 Task: Create a due date automation trigger when advanced on, 2 working days before a card is due add fields with custom field "Resume" set to a date between 1 and 7 days ago at 11:00 AM.
Action: Mouse moved to (856, 252)
Screenshot: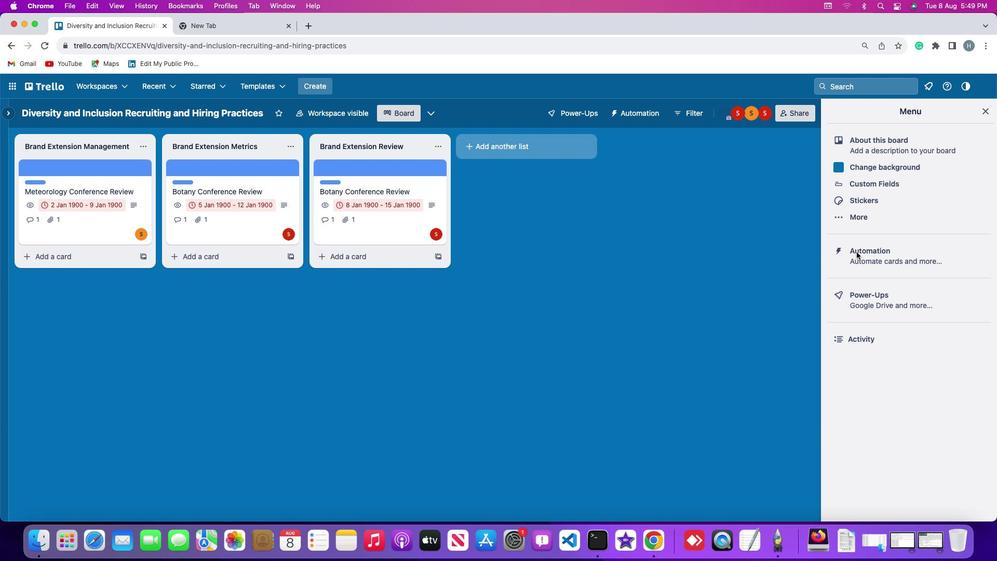 
Action: Mouse pressed left at (856, 252)
Screenshot: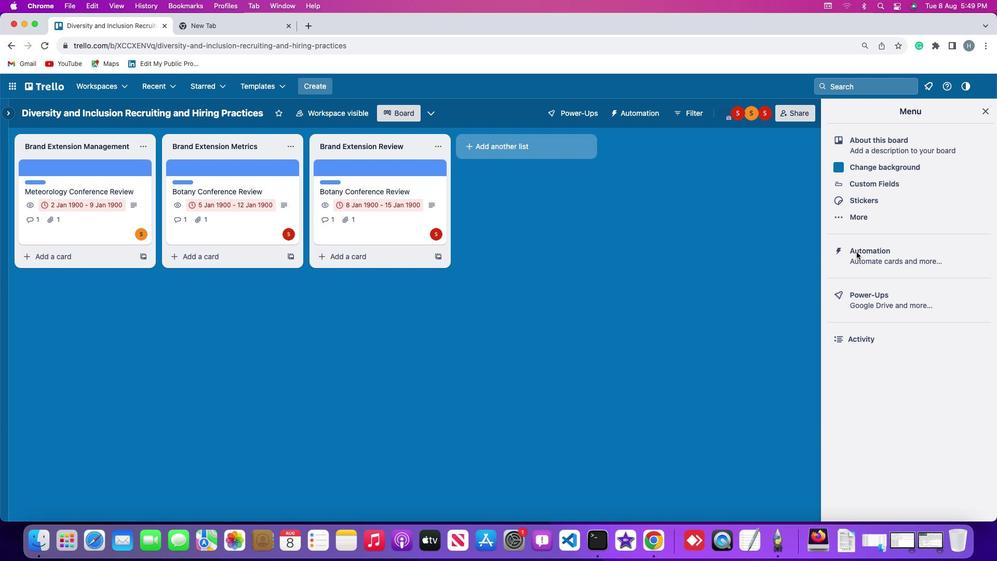 
Action: Mouse pressed left at (856, 252)
Screenshot: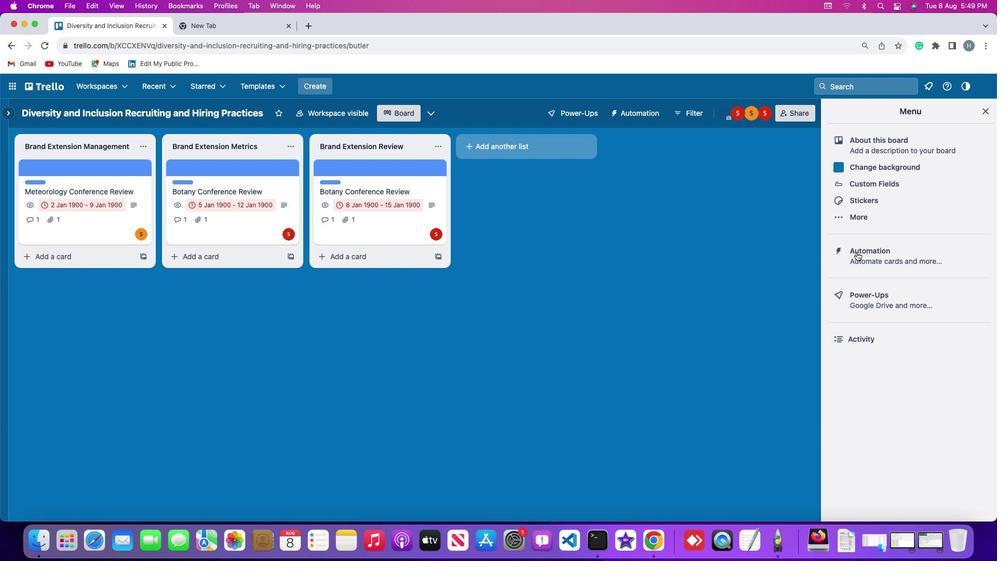 
Action: Mouse moved to (74, 243)
Screenshot: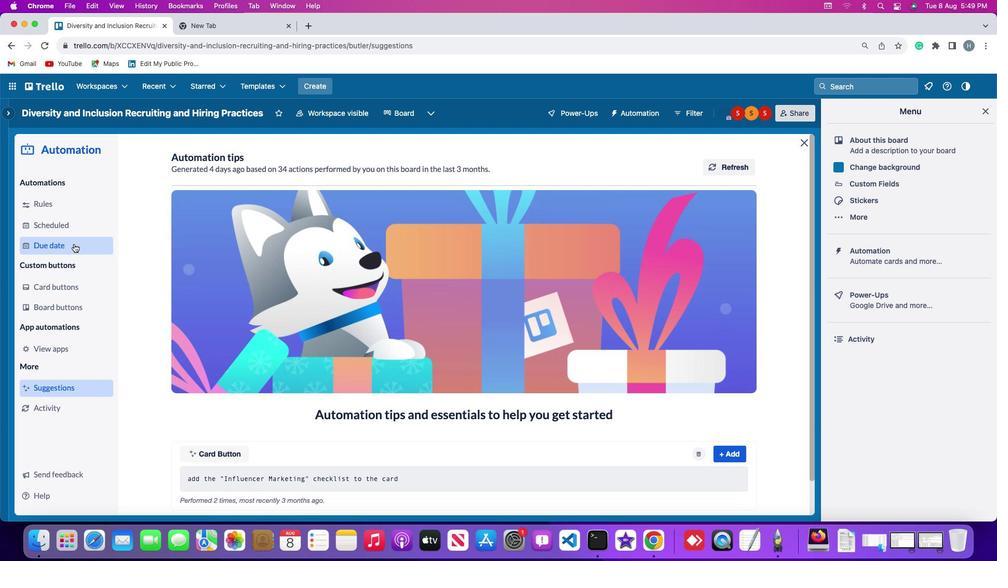 
Action: Mouse pressed left at (74, 243)
Screenshot: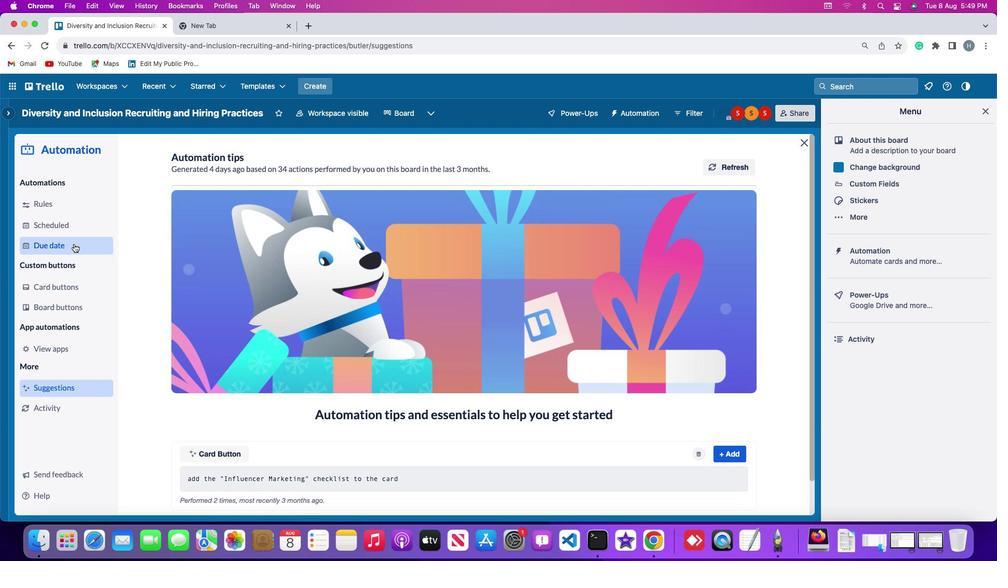 
Action: Mouse moved to (693, 160)
Screenshot: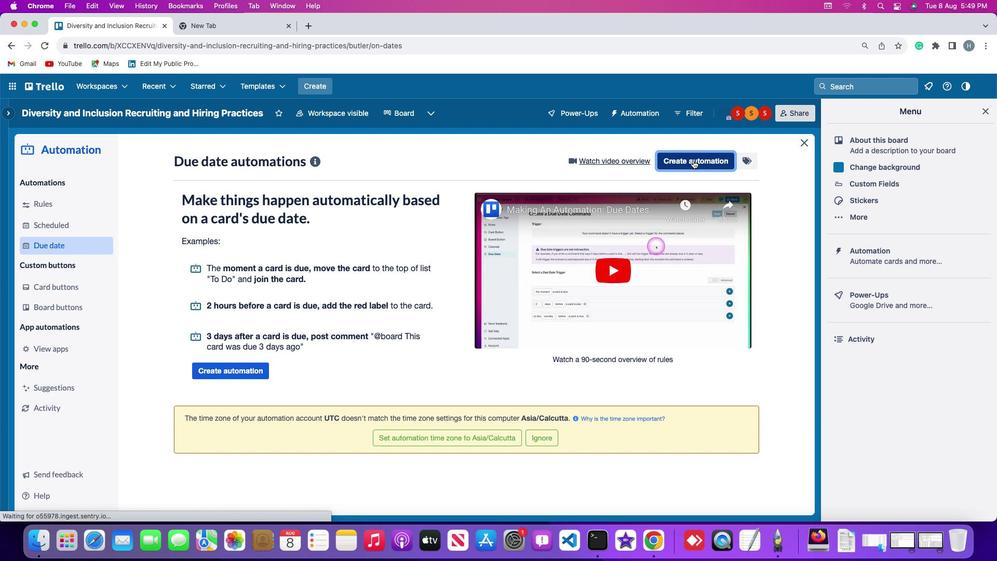 
Action: Mouse pressed left at (693, 160)
Screenshot: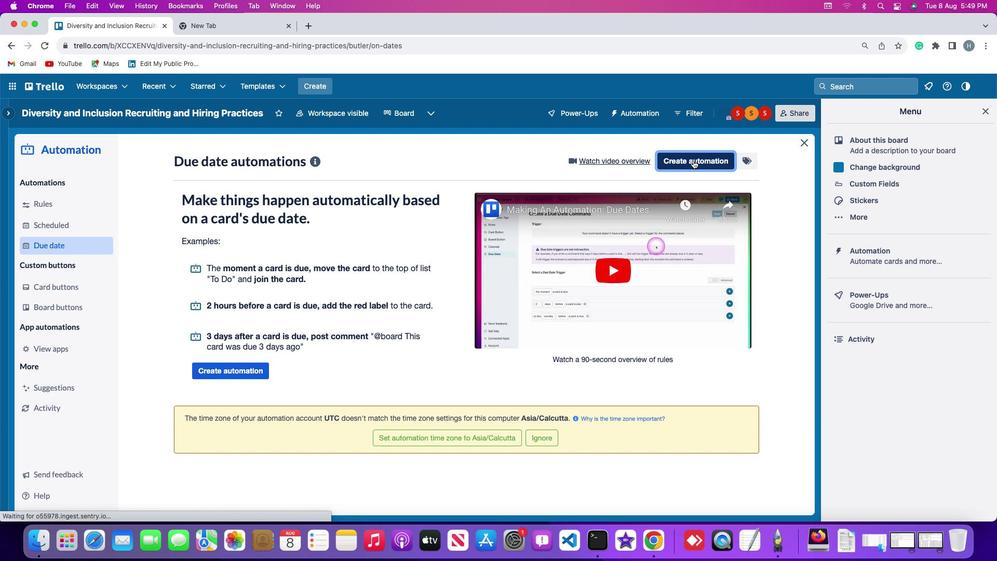 
Action: Mouse moved to (292, 257)
Screenshot: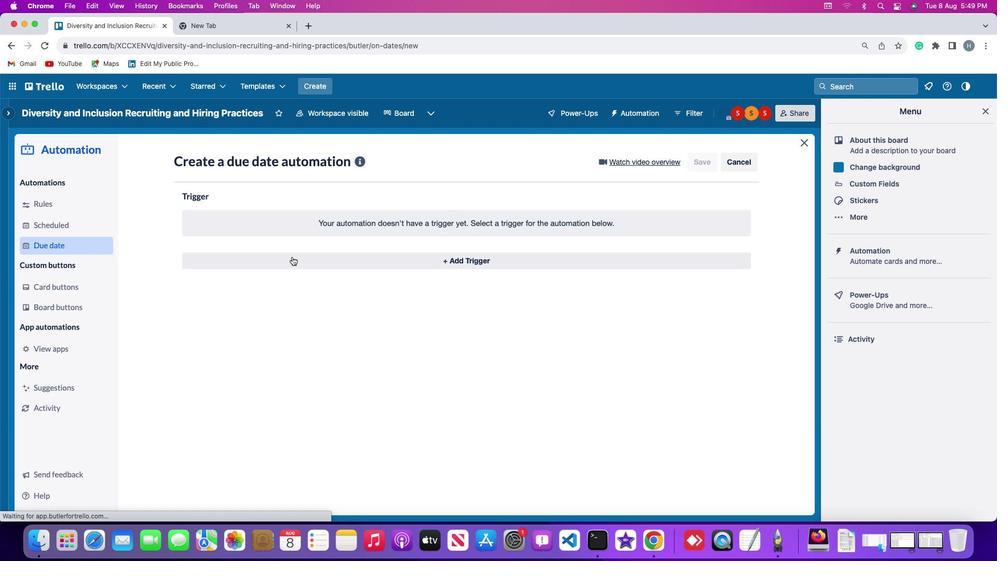 
Action: Mouse pressed left at (292, 257)
Screenshot: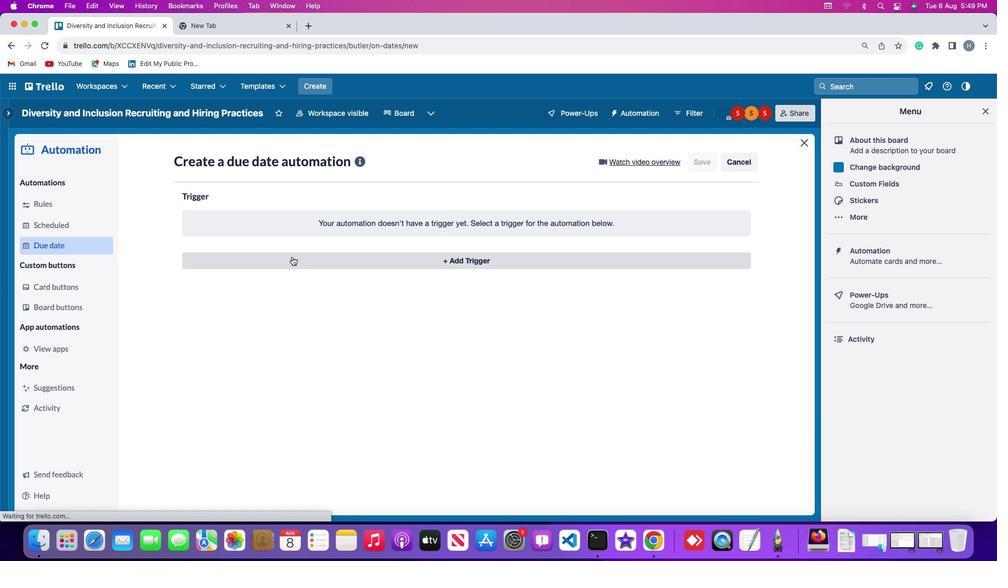 
Action: Mouse moved to (207, 419)
Screenshot: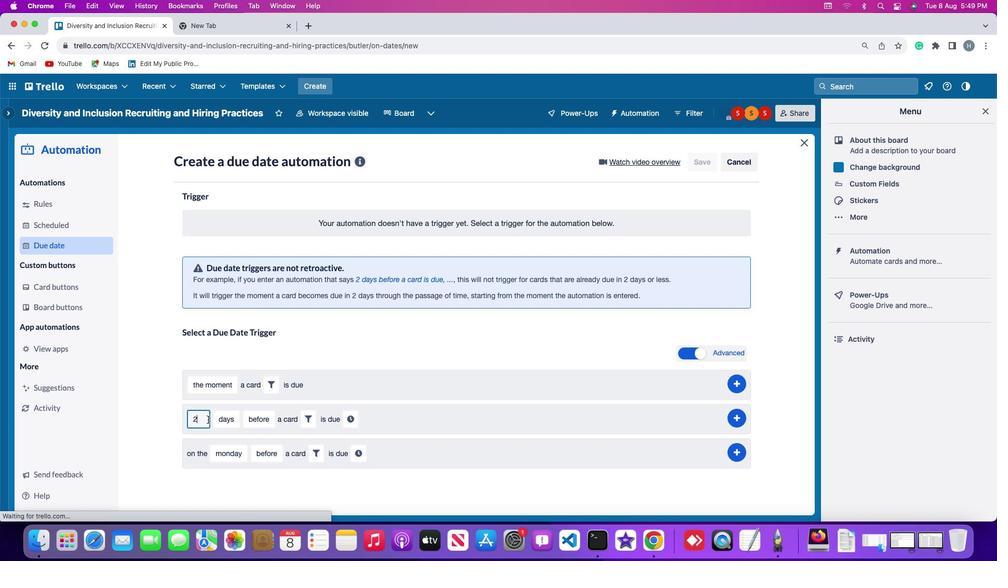 
Action: Mouse pressed left at (207, 419)
Screenshot: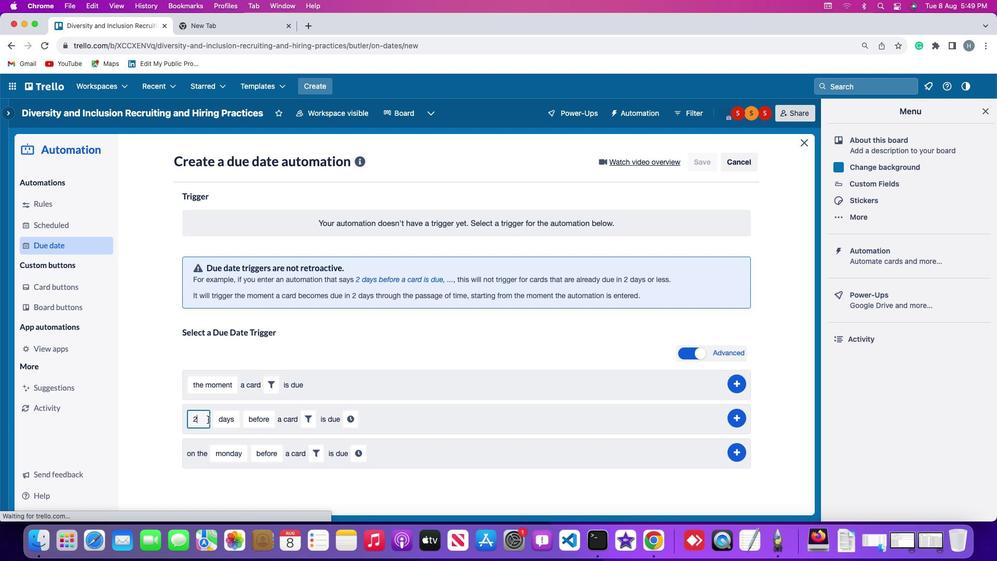 
Action: Mouse moved to (207, 420)
Screenshot: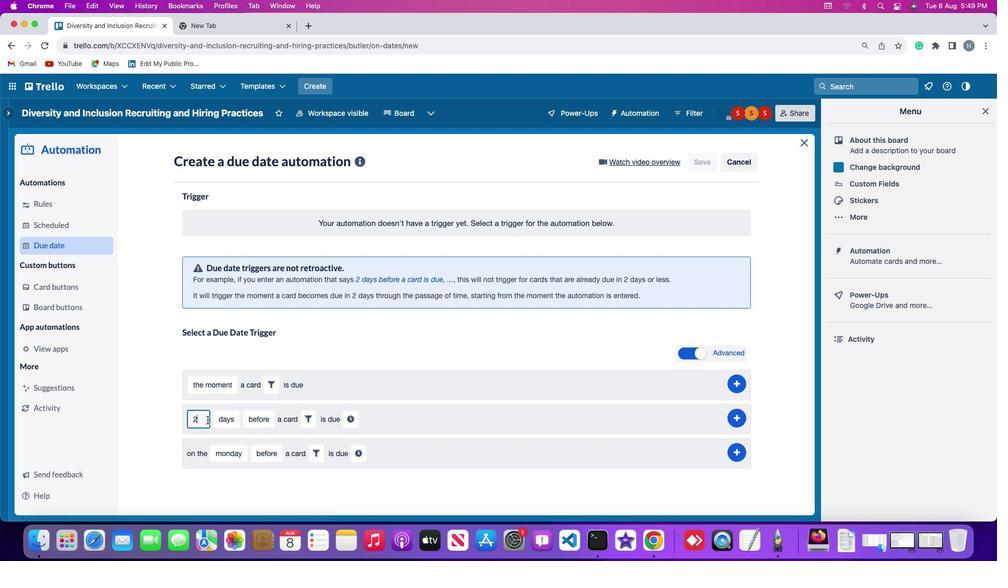 
Action: Key pressed Key.backspace'2'
Screenshot: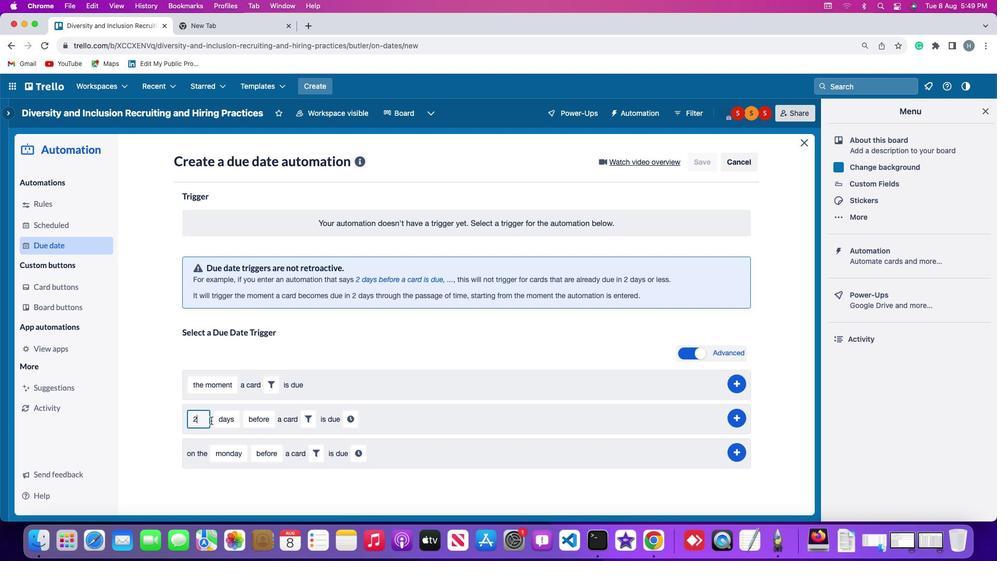 
Action: Mouse moved to (227, 420)
Screenshot: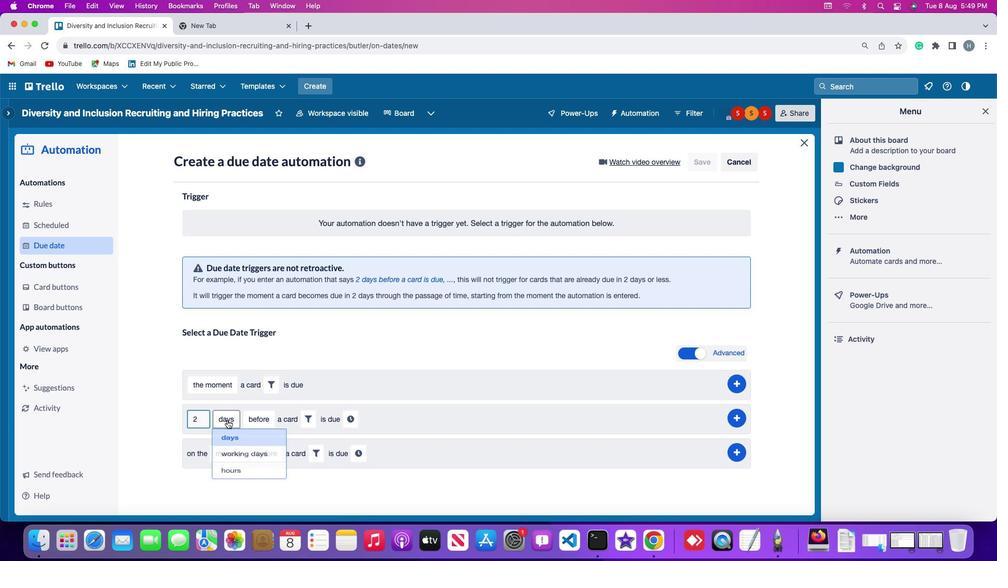 
Action: Mouse pressed left at (227, 420)
Screenshot: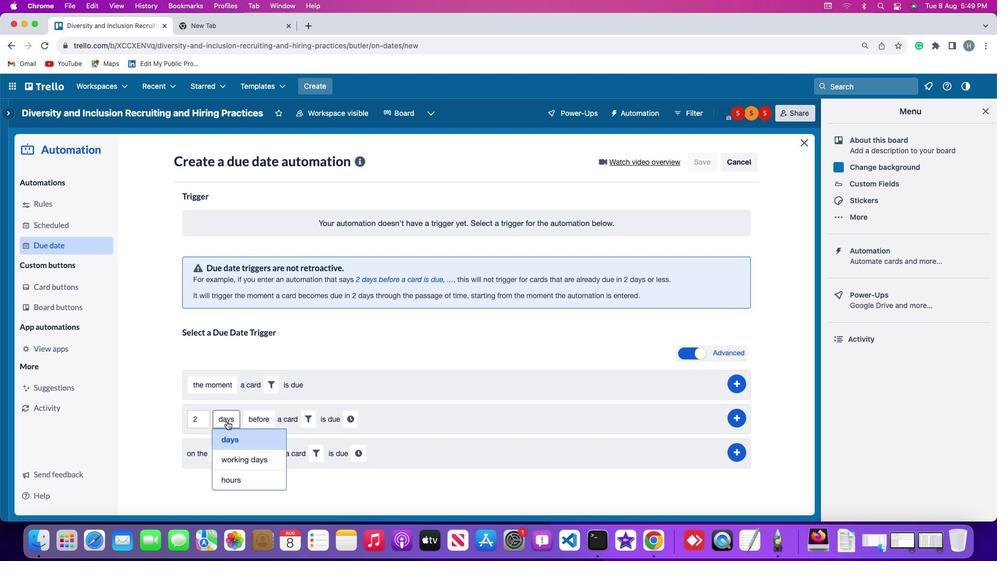 
Action: Mouse moved to (237, 455)
Screenshot: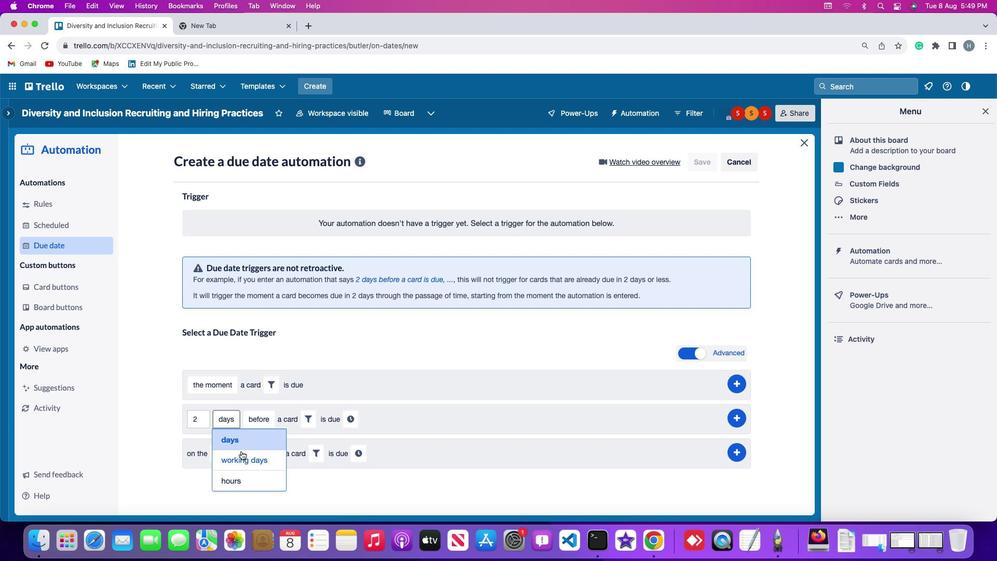 
Action: Mouse pressed left at (237, 455)
Screenshot: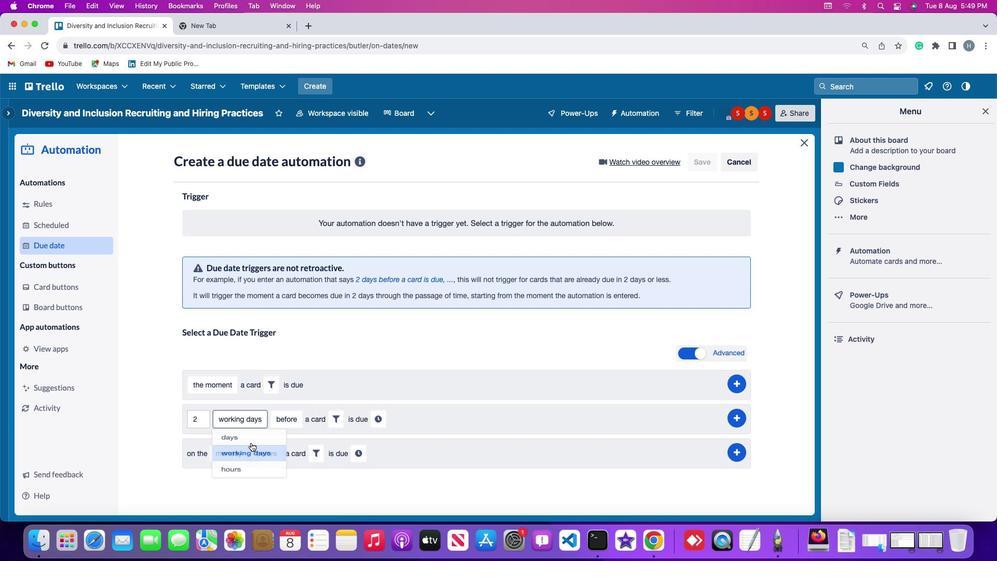 
Action: Mouse moved to (279, 417)
Screenshot: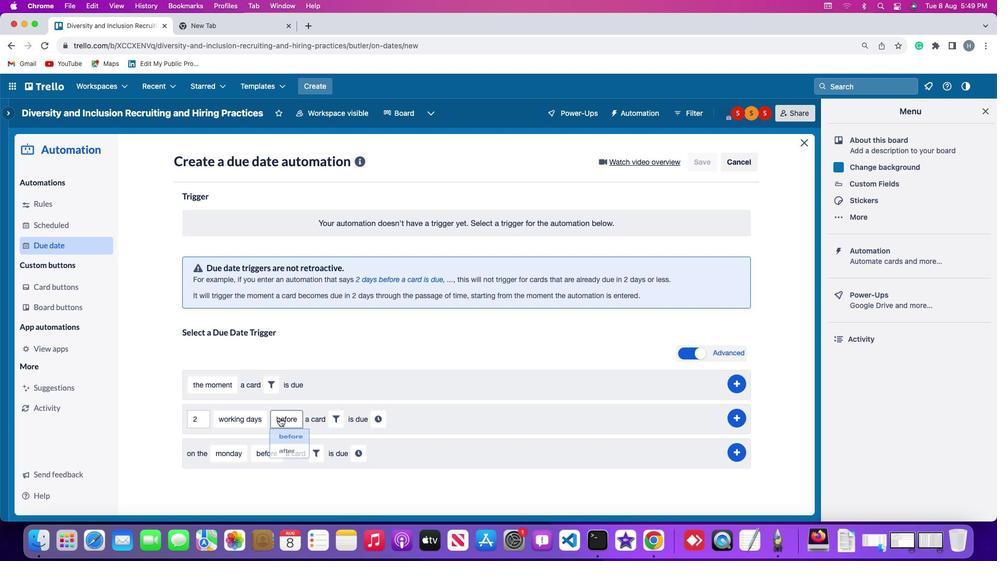 
Action: Mouse pressed left at (279, 417)
Screenshot: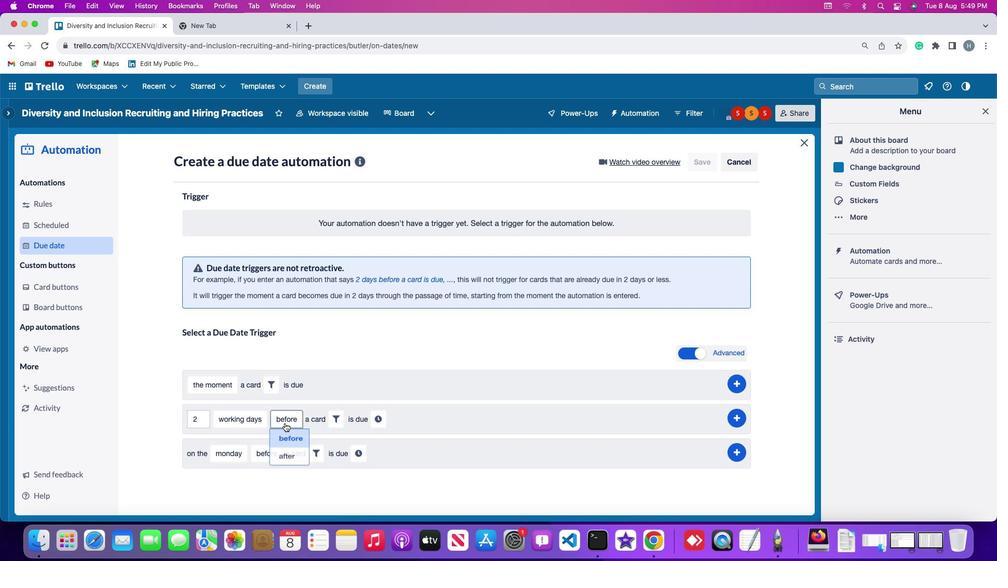 
Action: Mouse moved to (291, 431)
Screenshot: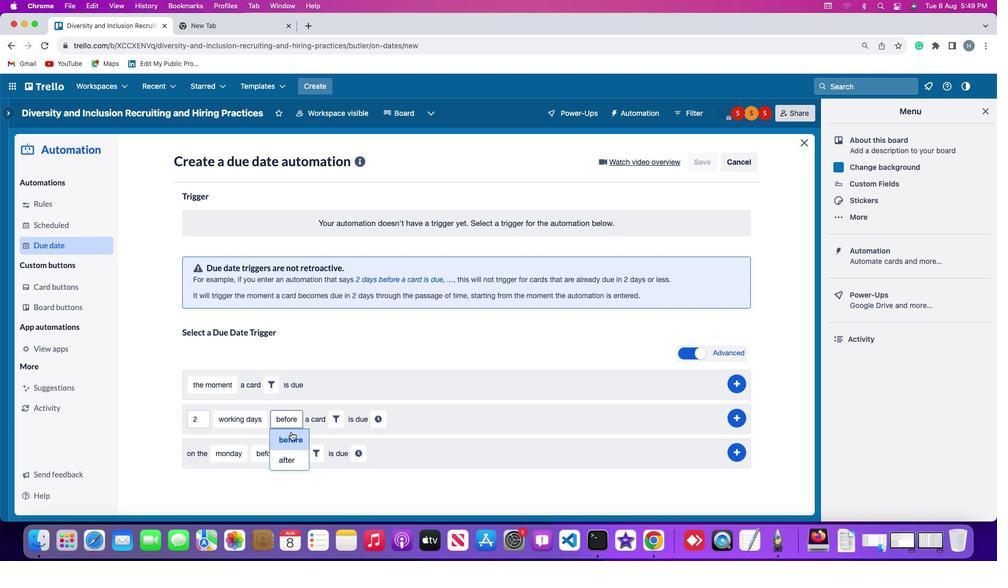 
Action: Mouse pressed left at (291, 431)
Screenshot: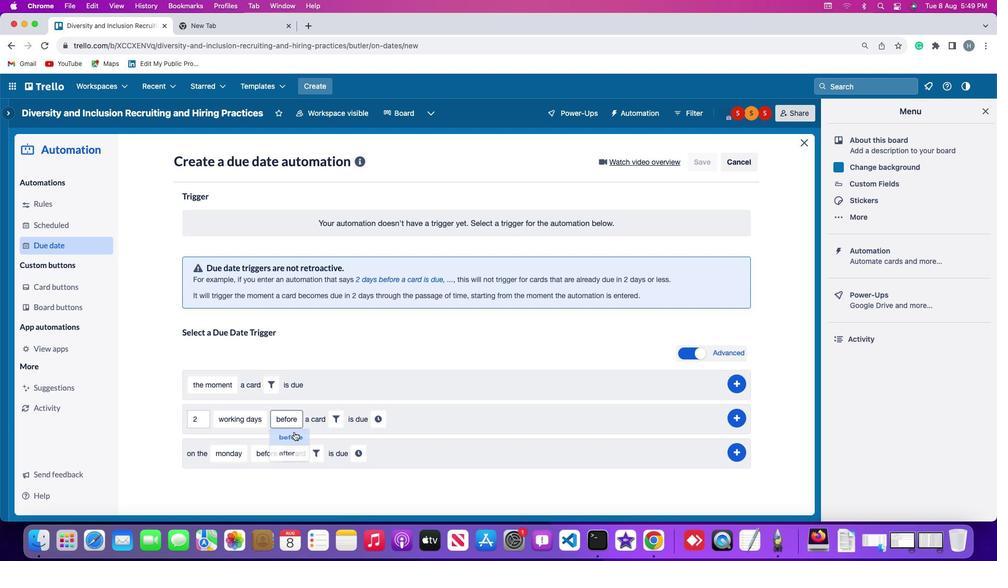 
Action: Mouse moved to (340, 419)
Screenshot: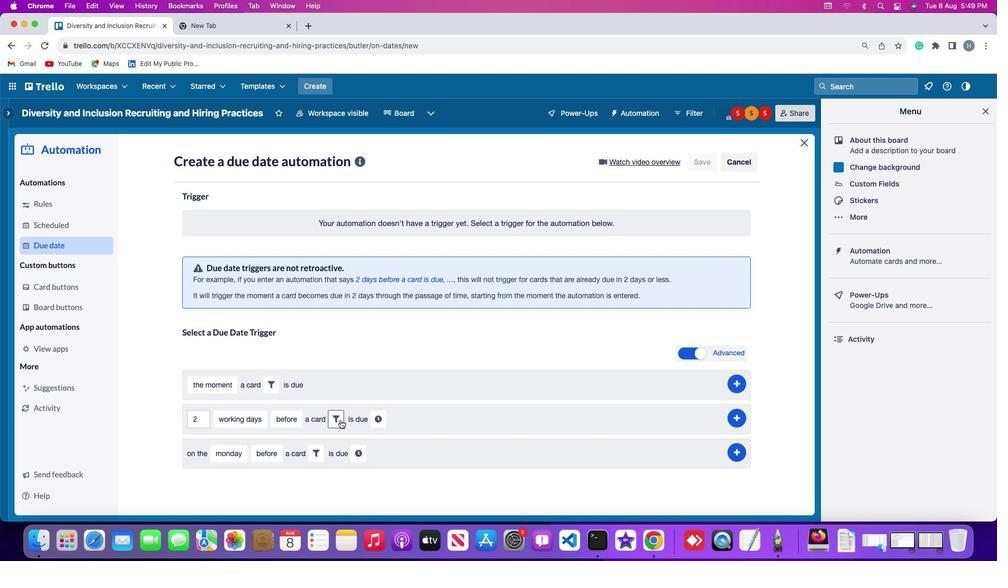
Action: Mouse pressed left at (340, 419)
Screenshot: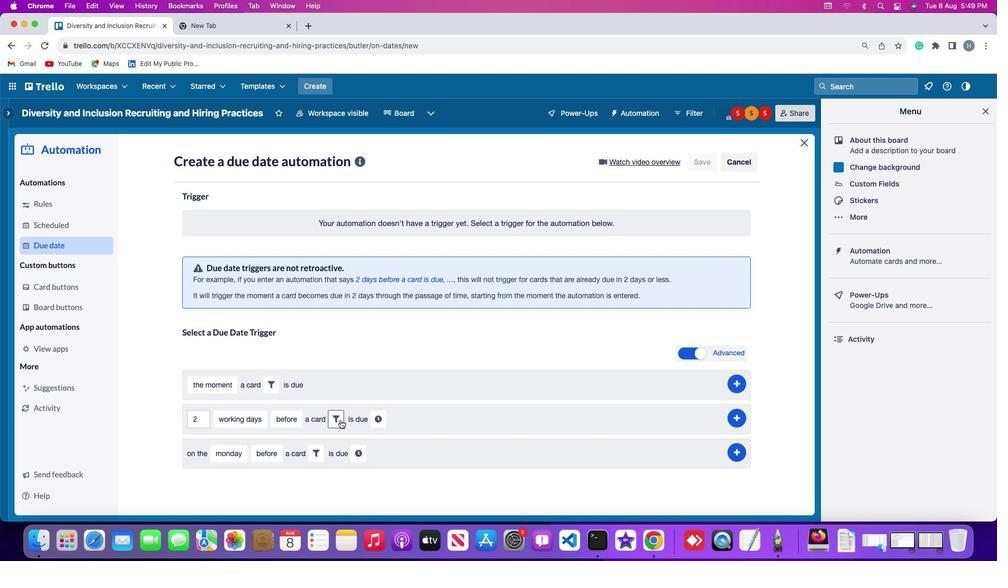 
Action: Mouse moved to (517, 451)
Screenshot: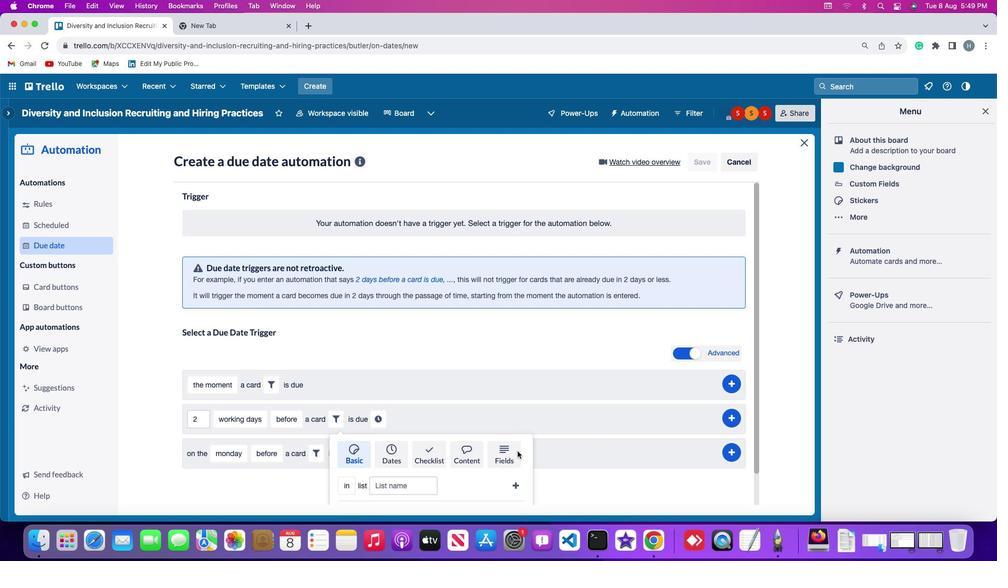 
Action: Mouse pressed left at (517, 451)
Screenshot: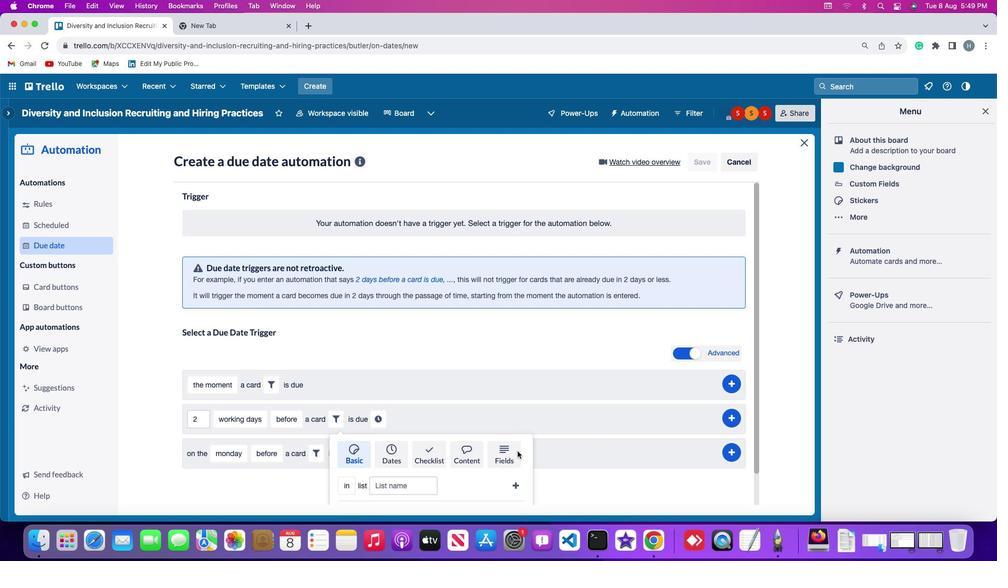
Action: Mouse moved to (292, 485)
Screenshot: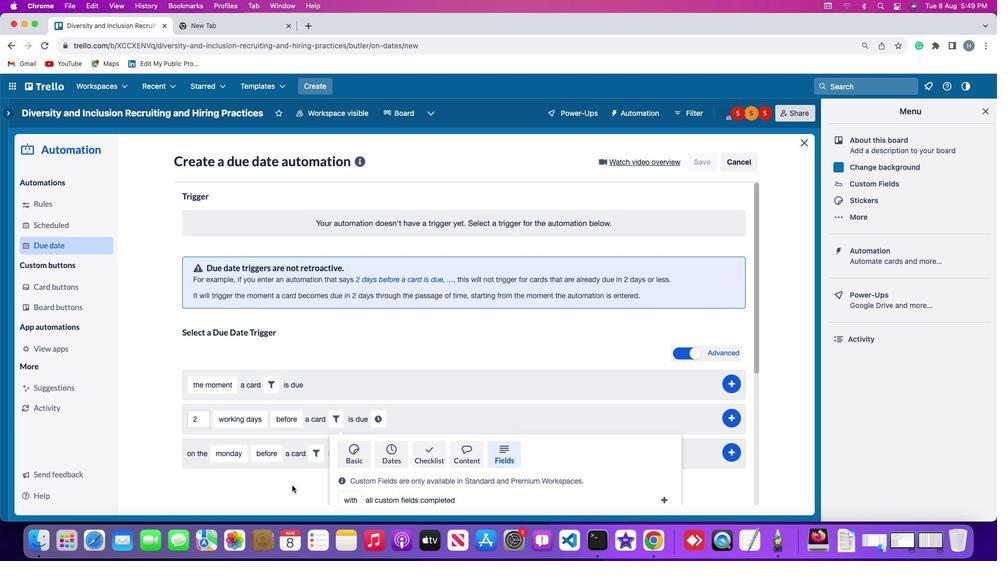 
Action: Mouse scrolled (292, 485) with delta (0, 0)
Screenshot: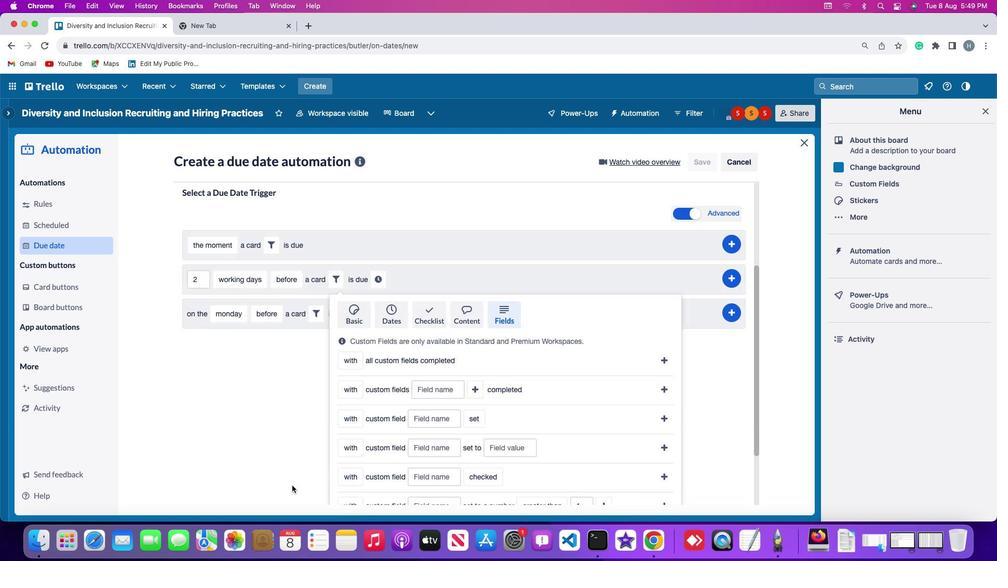 
Action: Mouse scrolled (292, 485) with delta (0, 0)
Screenshot: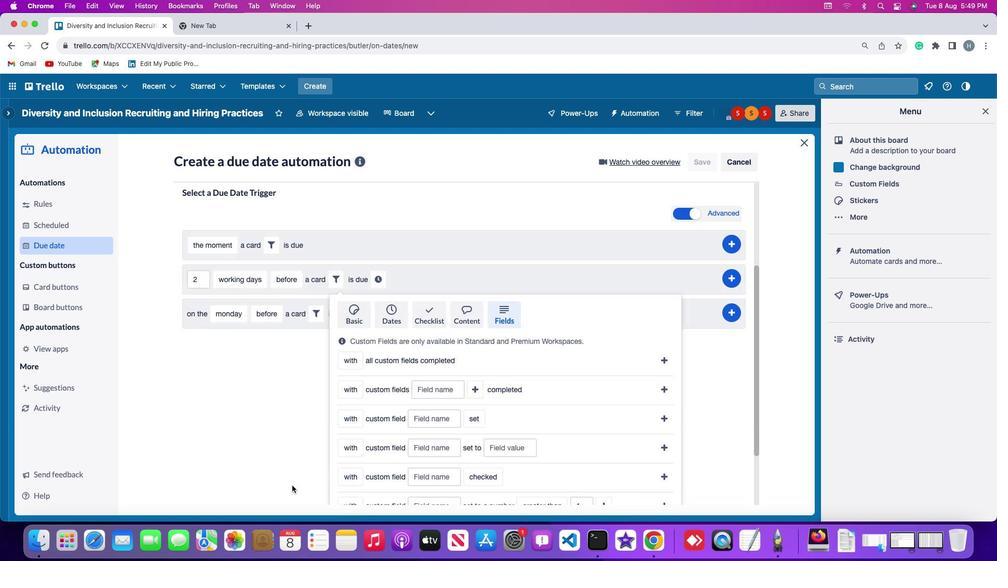 
Action: Mouse scrolled (292, 485) with delta (0, -2)
Screenshot: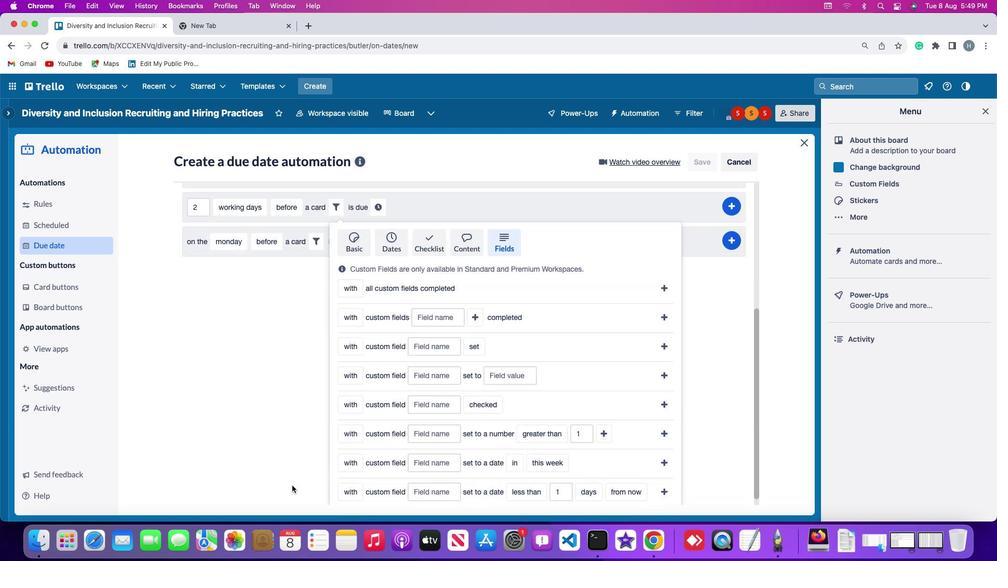 
Action: Mouse scrolled (292, 485) with delta (0, -2)
Screenshot: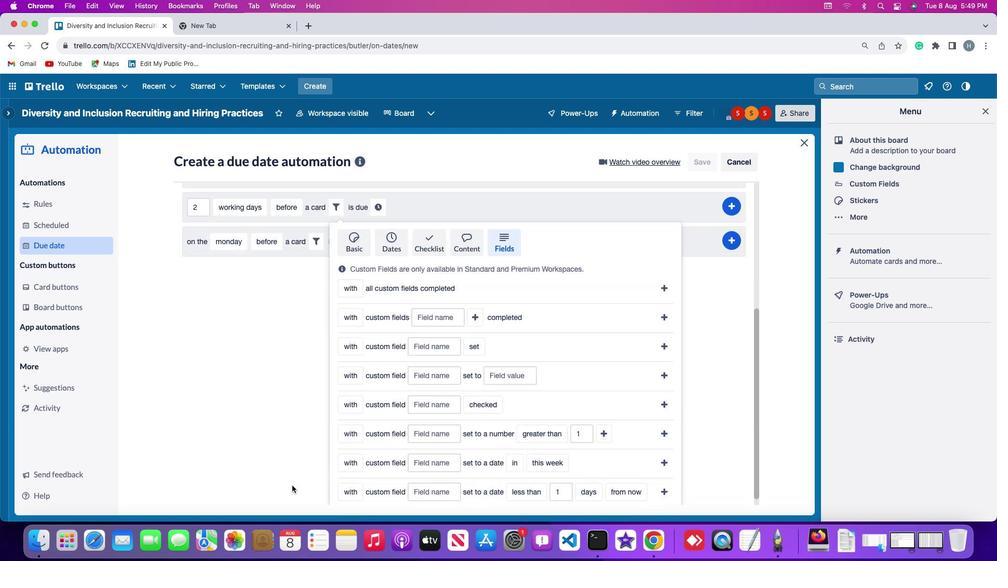 
Action: Mouse scrolled (292, 485) with delta (0, -3)
Screenshot: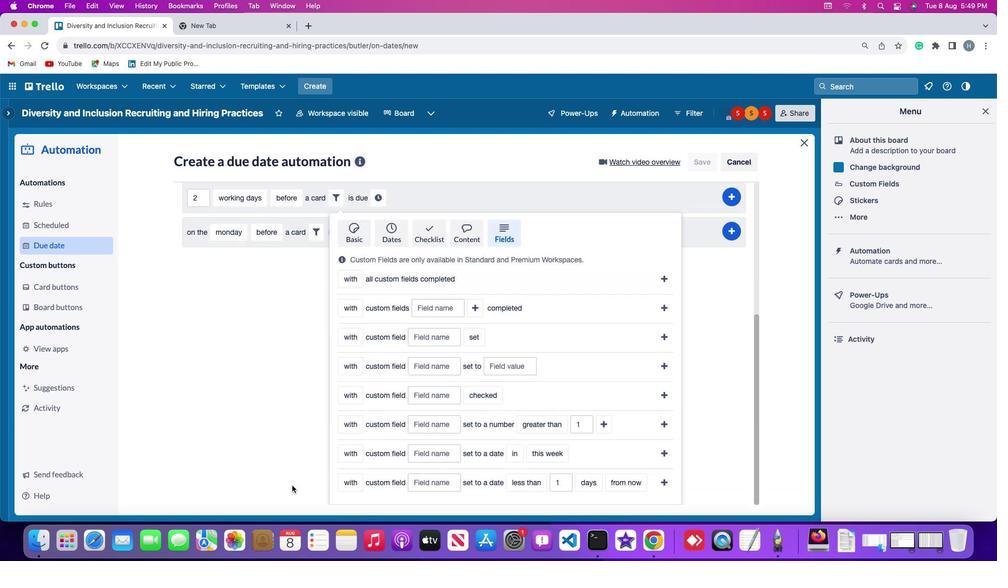 
Action: Mouse scrolled (292, 485) with delta (0, -3)
Screenshot: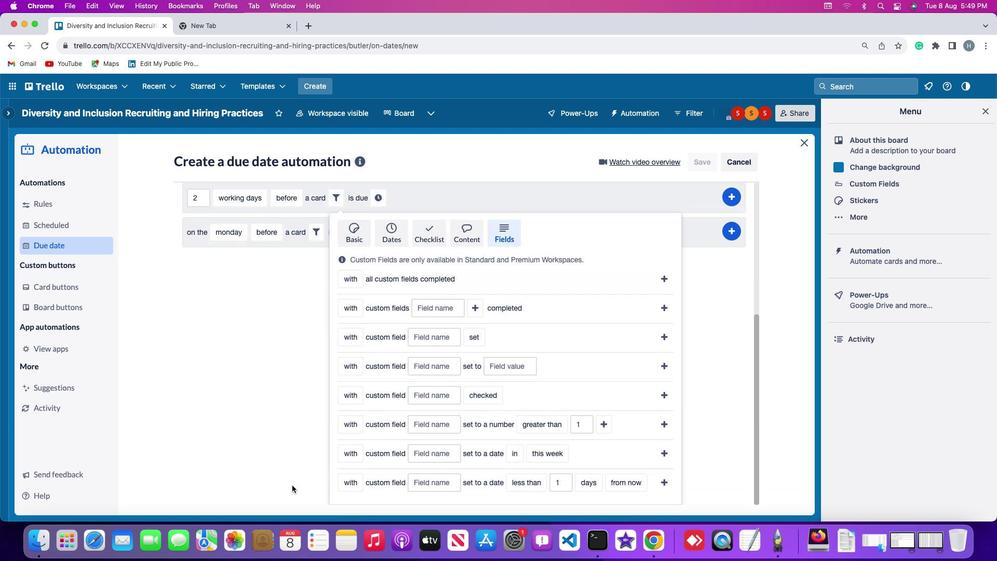 
Action: Mouse scrolled (292, 485) with delta (0, 0)
Screenshot: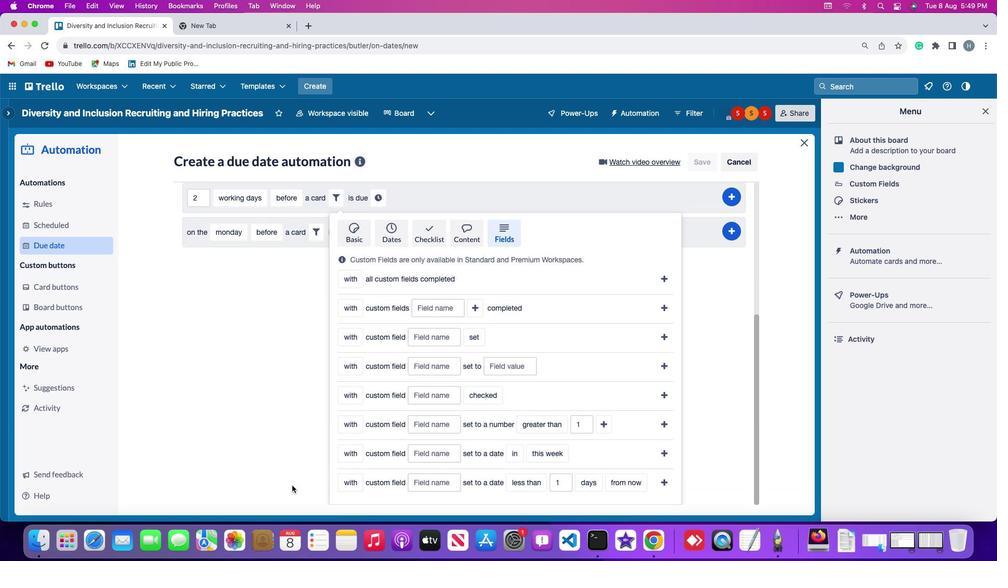 
Action: Mouse scrolled (292, 485) with delta (0, 0)
Screenshot: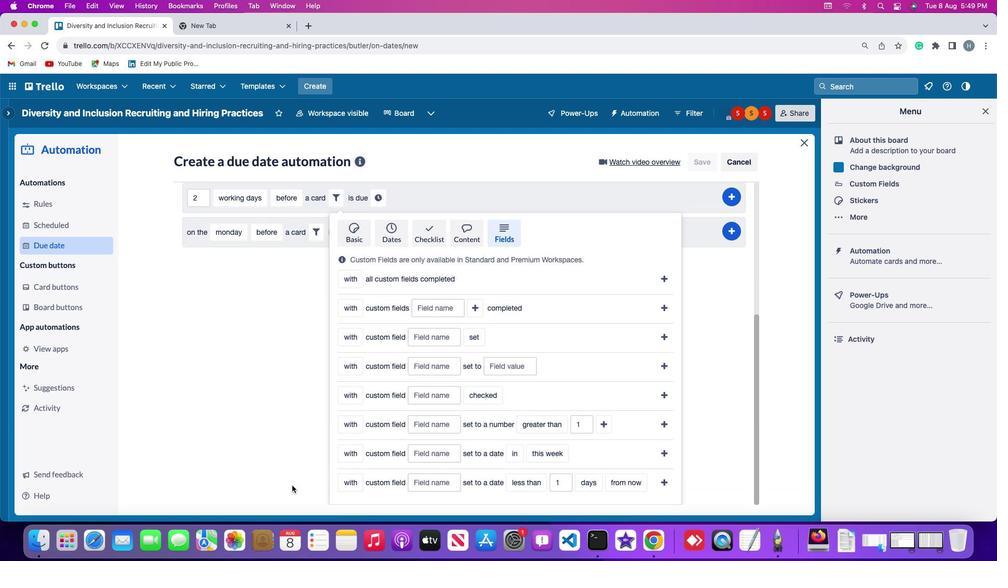 
Action: Mouse scrolled (292, 485) with delta (0, -2)
Screenshot: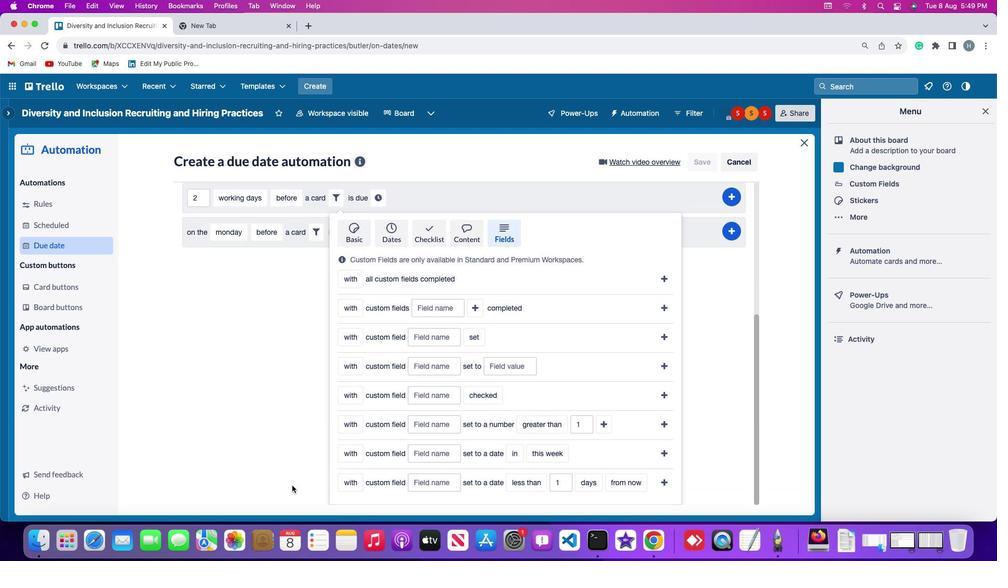 
Action: Mouse scrolled (292, 485) with delta (0, -2)
Screenshot: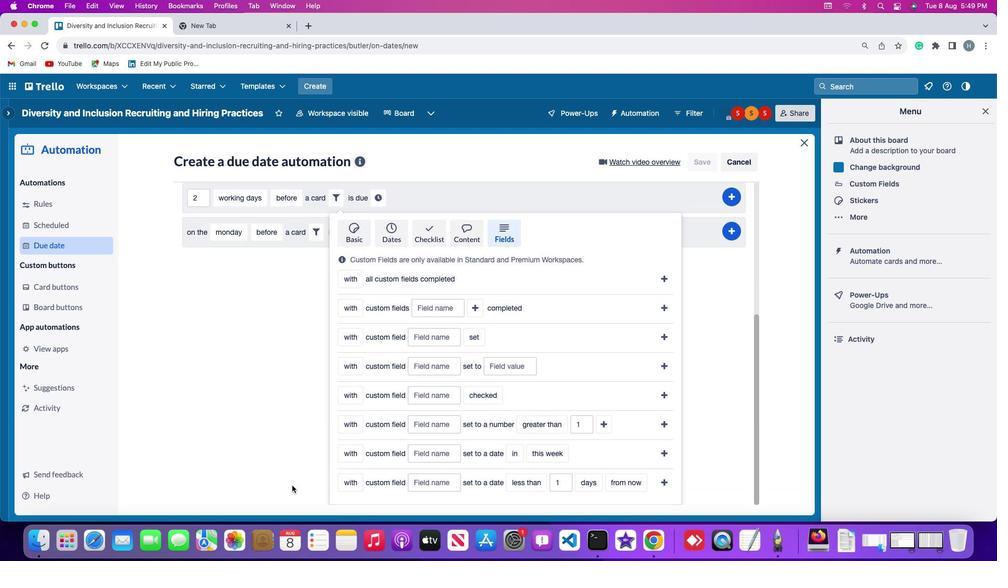 
Action: Mouse moved to (338, 481)
Screenshot: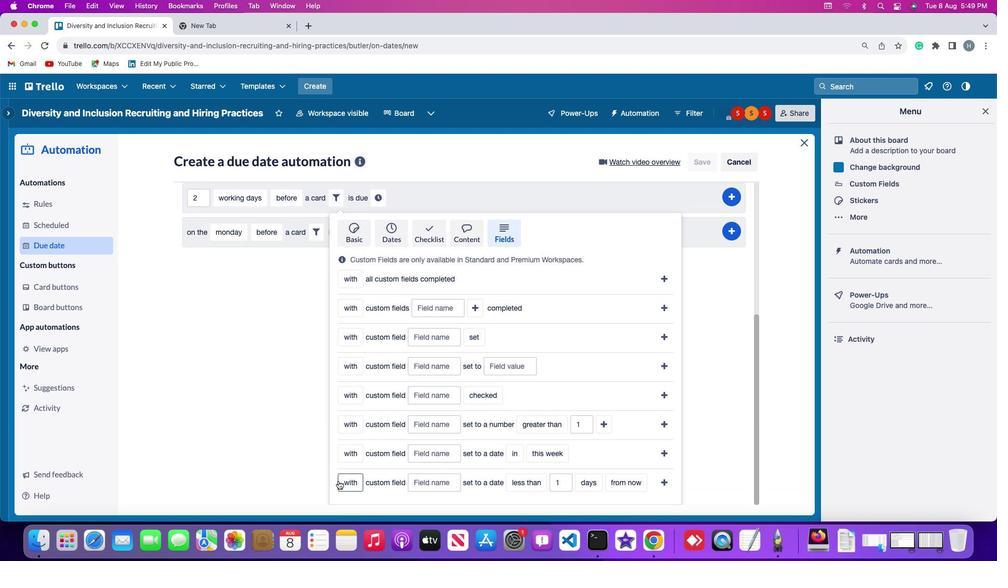 
Action: Mouse pressed left at (338, 481)
Screenshot: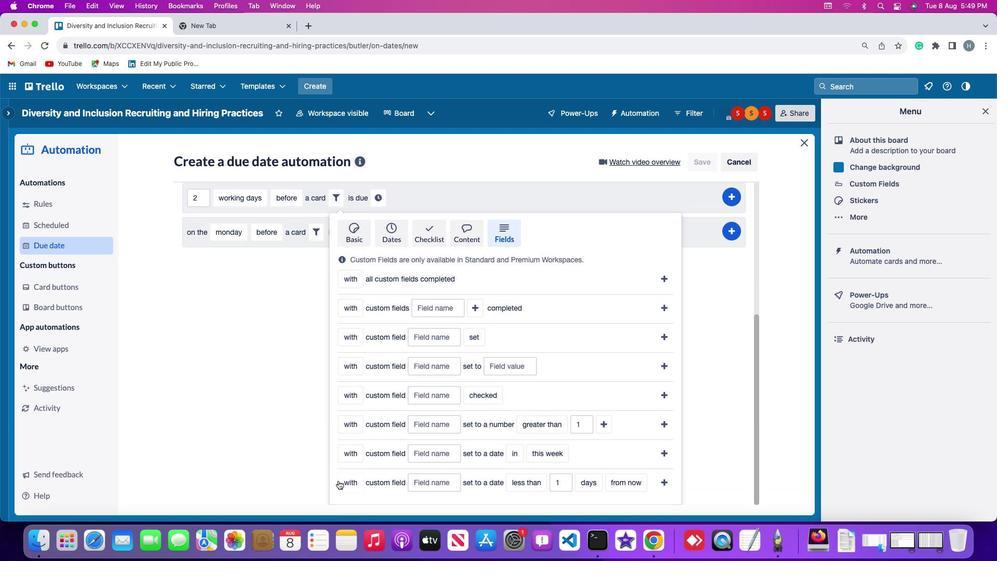 
Action: Mouse moved to (350, 442)
Screenshot: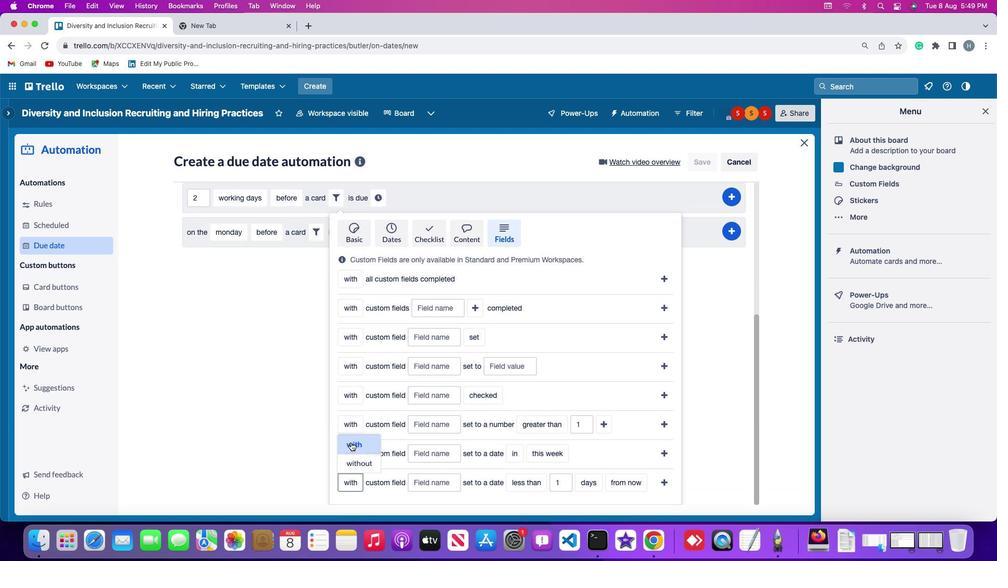 
Action: Mouse pressed left at (350, 442)
Screenshot: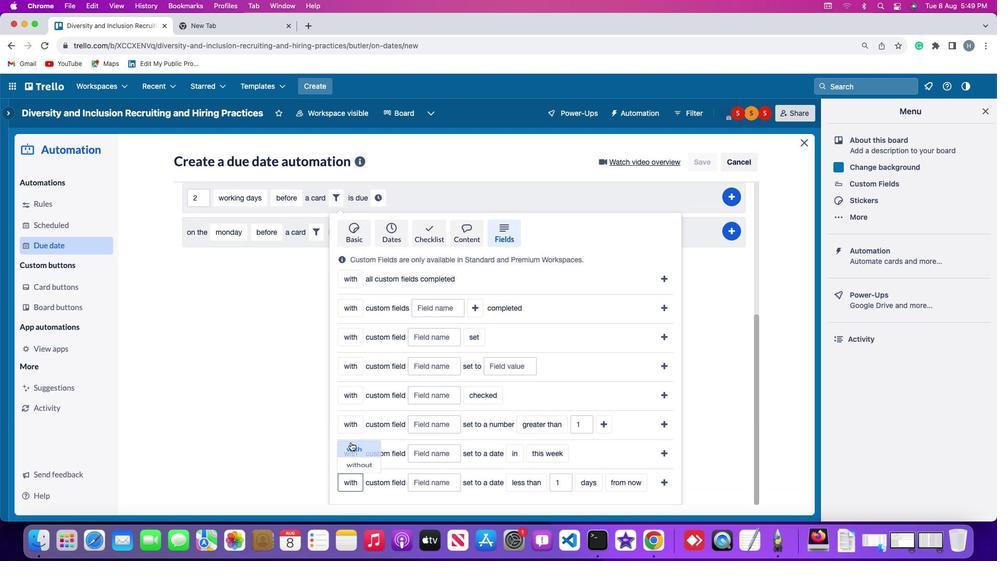
Action: Mouse moved to (436, 482)
Screenshot: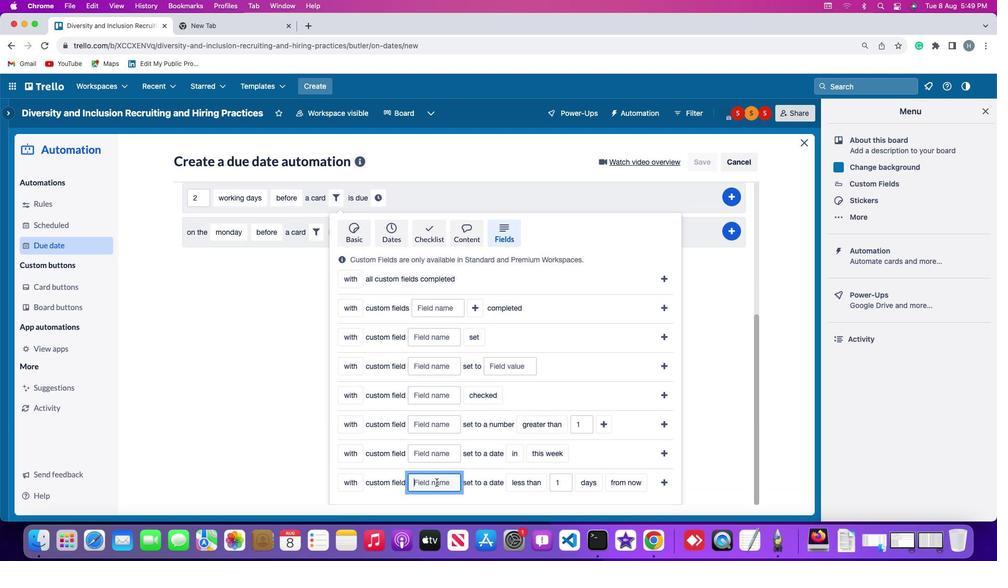 
Action: Mouse pressed left at (436, 482)
Screenshot: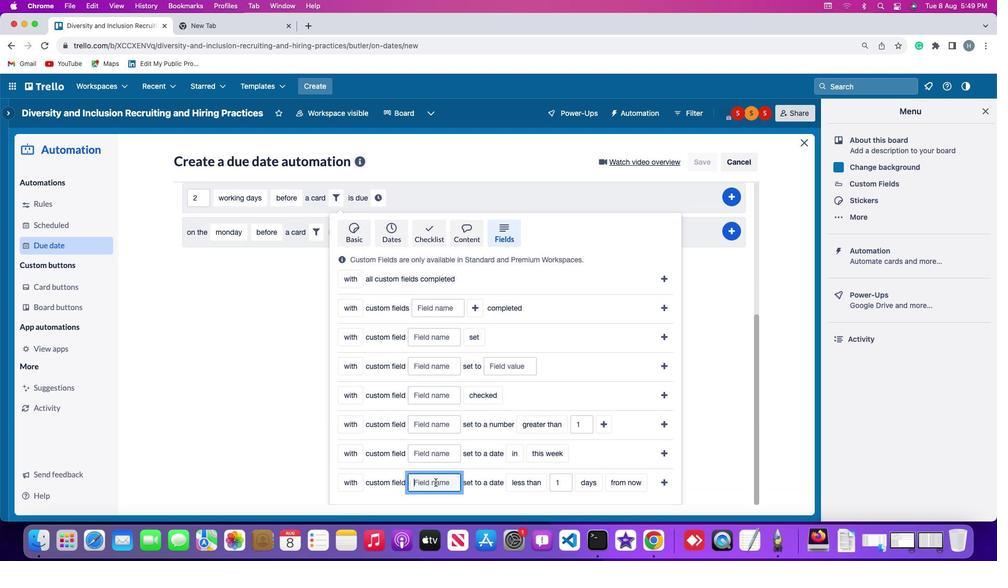 
Action: Mouse moved to (434, 481)
Screenshot: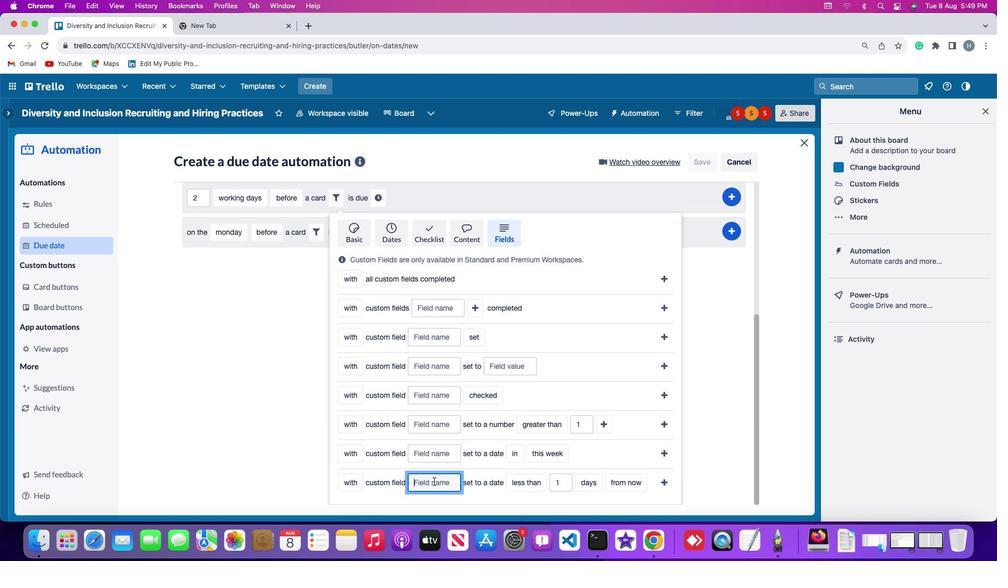 
Action: Key pressed Key.shift'R''e''s''u''m''e'
Screenshot: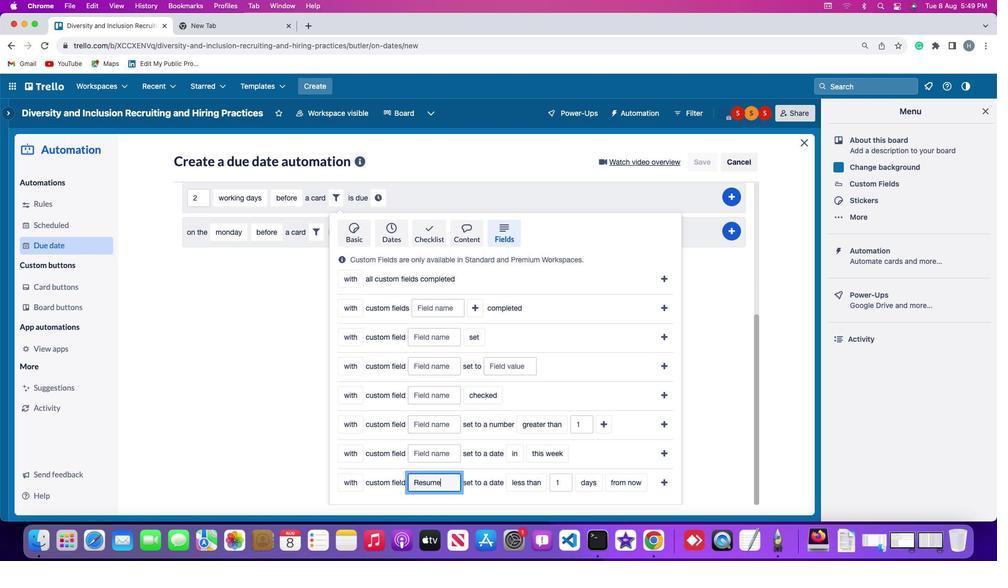 
Action: Mouse moved to (521, 485)
Screenshot: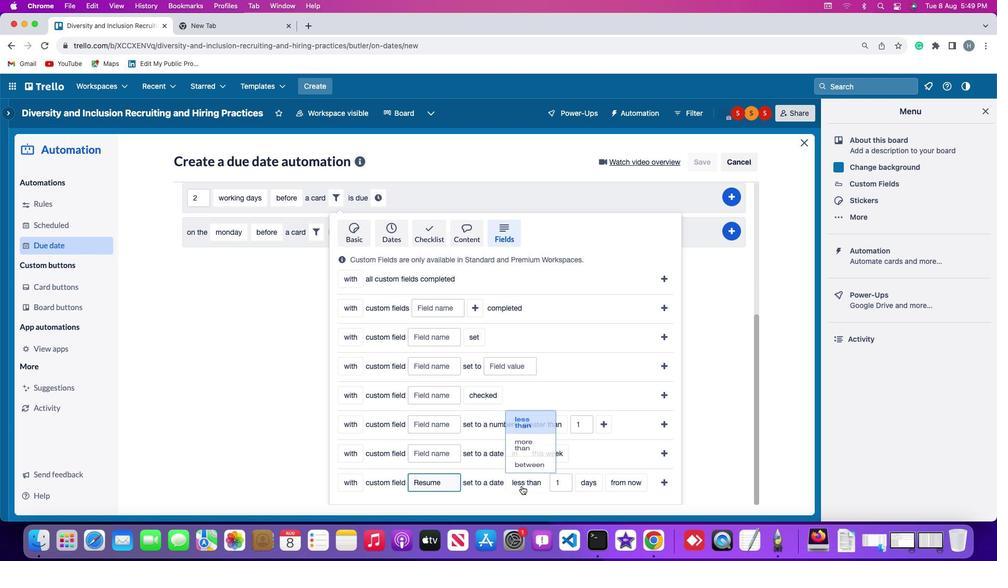 
Action: Mouse pressed left at (521, 485)
Screenshot: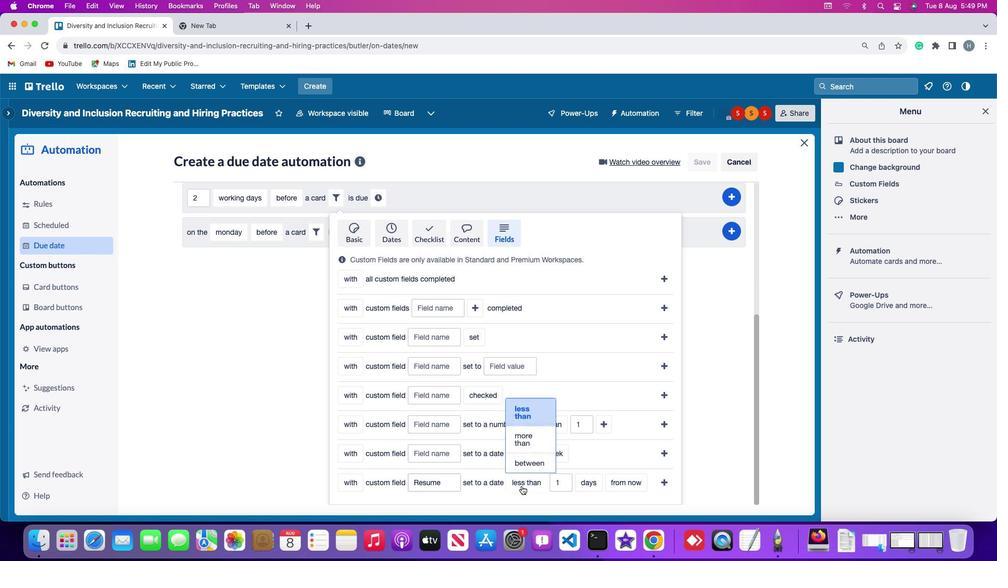 
Action: Mouse moved to (526, 466)
Screenshot: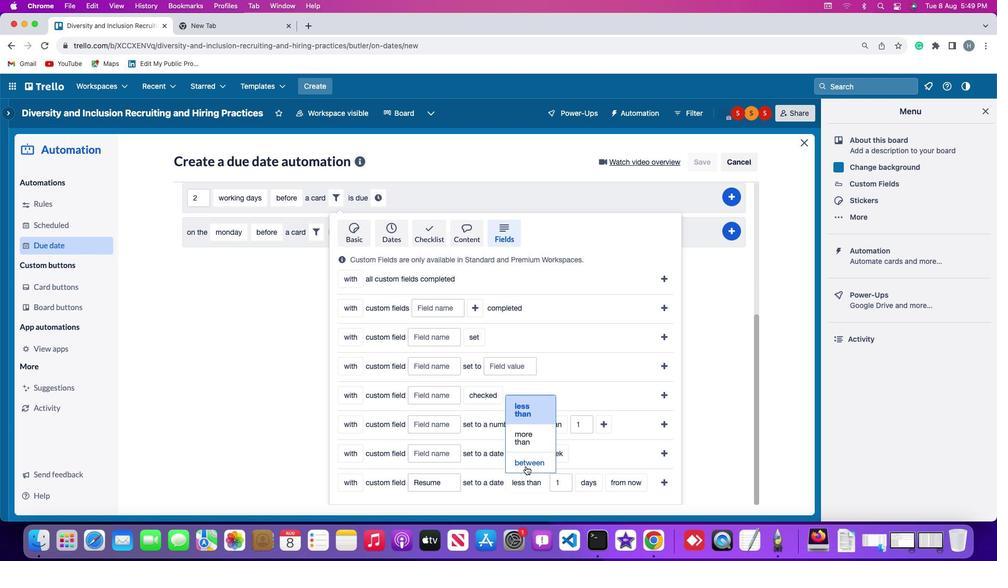 
Action: Mouse pressed left at (526, 466)
Screenshot: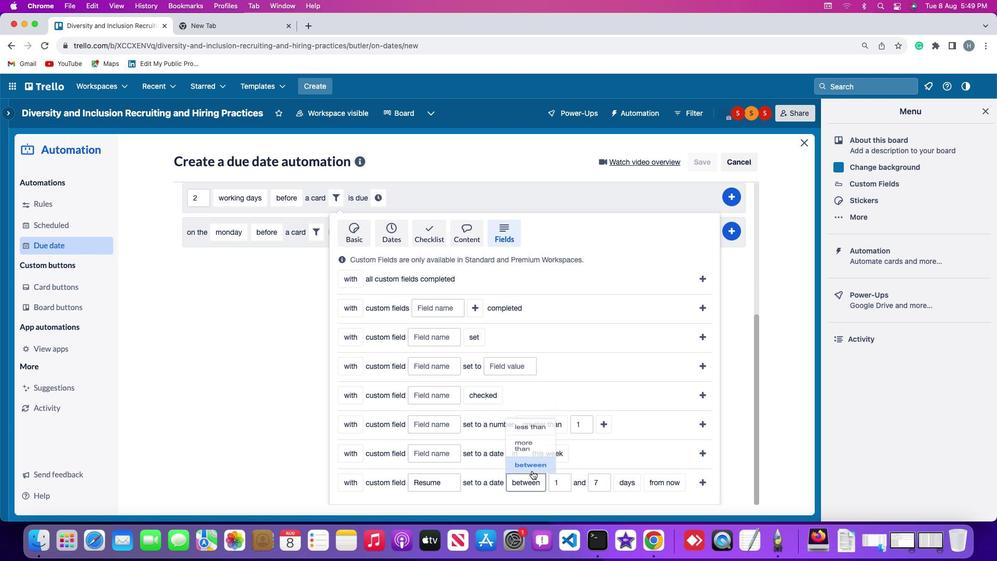 
Action: Mouse moved to (557, 482)
Screenshot: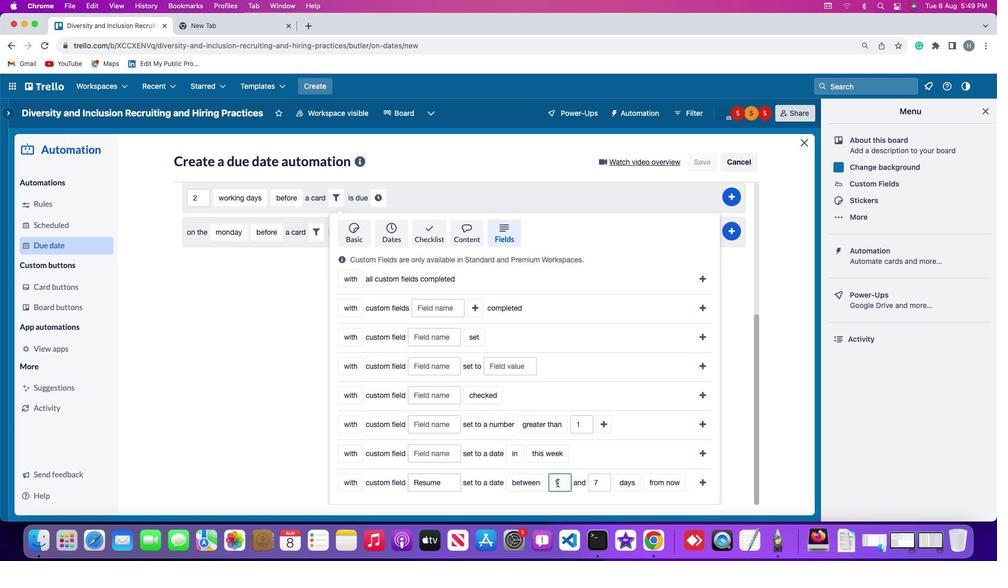 
Action: Mouse pressed left at (557, 482)
Screenshot: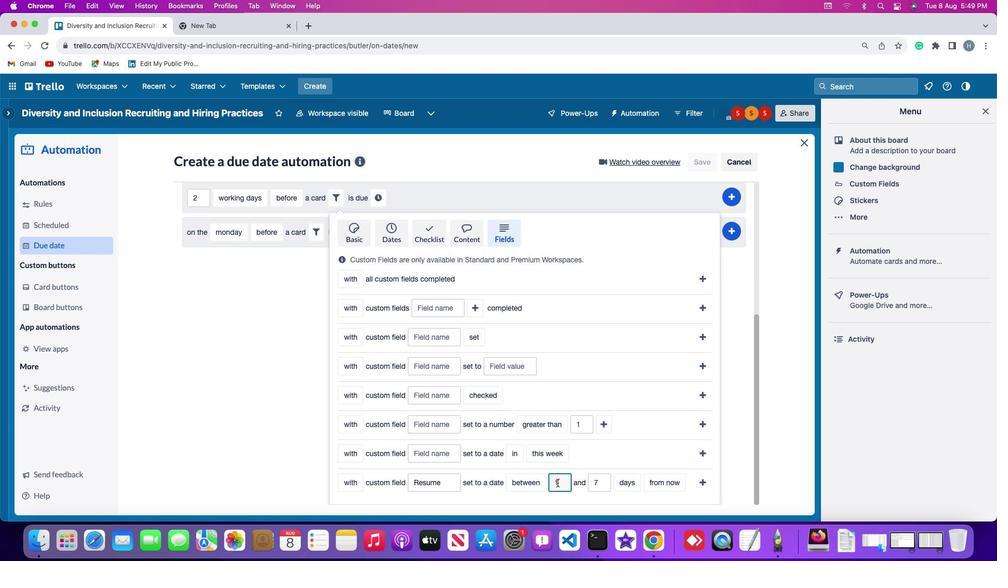 
Action: Mouse moved to (558, 482)
Screenshot: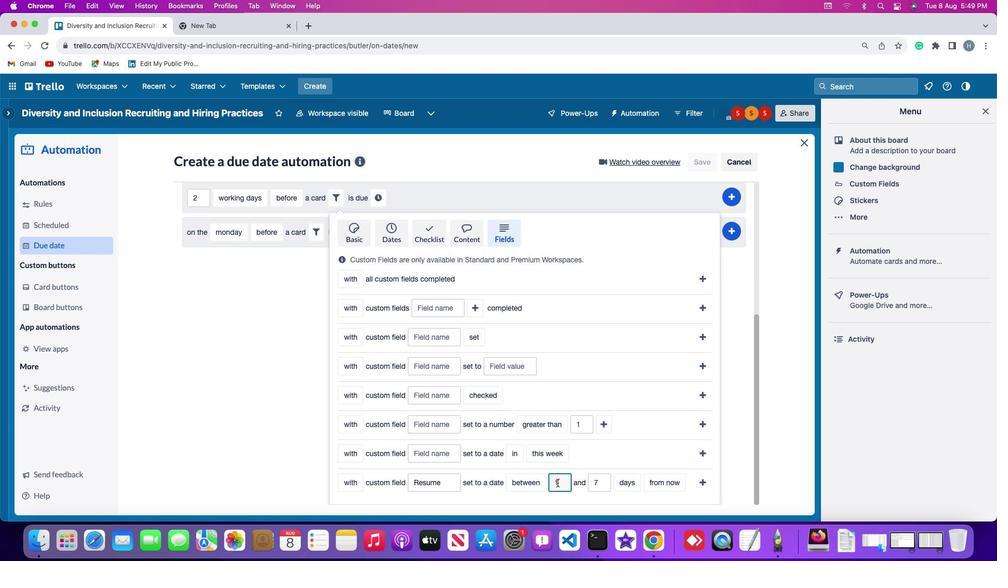 
Action: Key pressed Key.backspace'1'
Screenshot: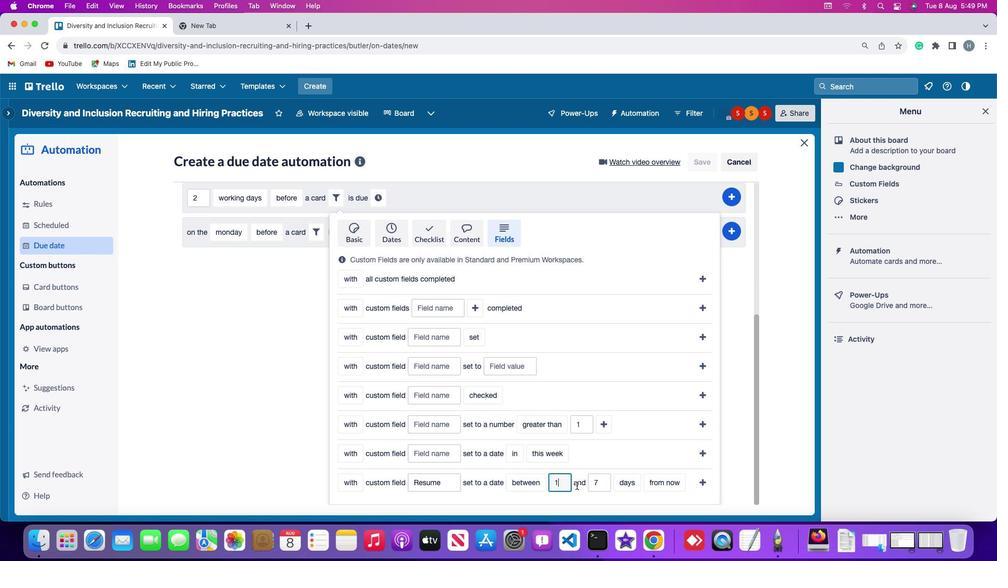 
Action: Mouse moved to (610, 486)
Screenshot: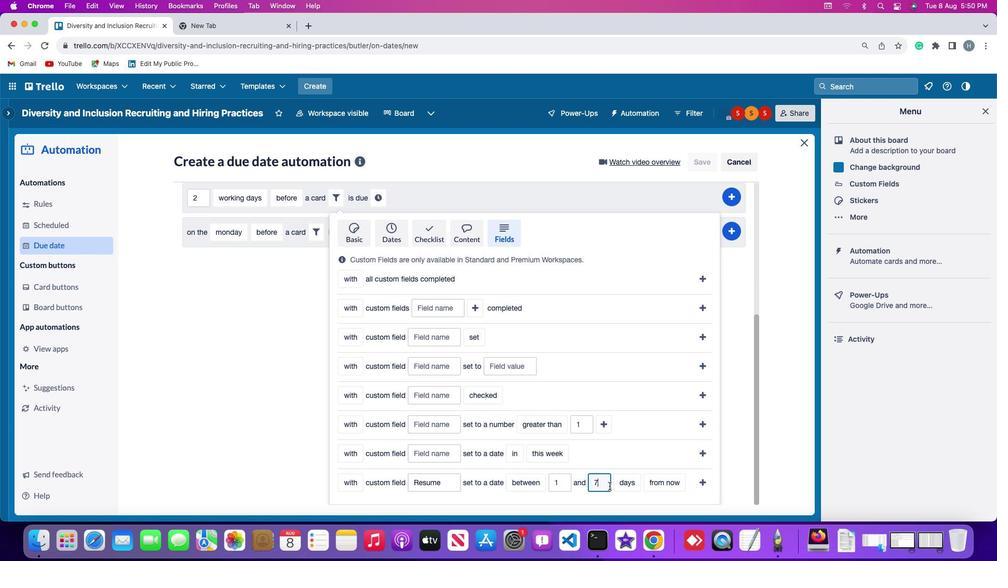 
Action: Mouse pressed left at (610, 486)
Screenshot: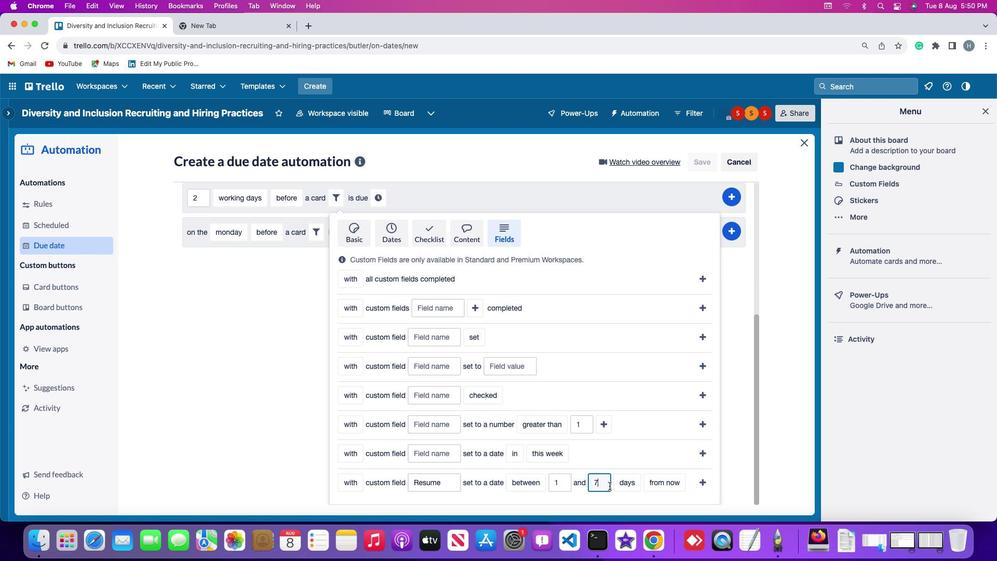 
Action: Mouse moved to (609, 485)
Screenshot: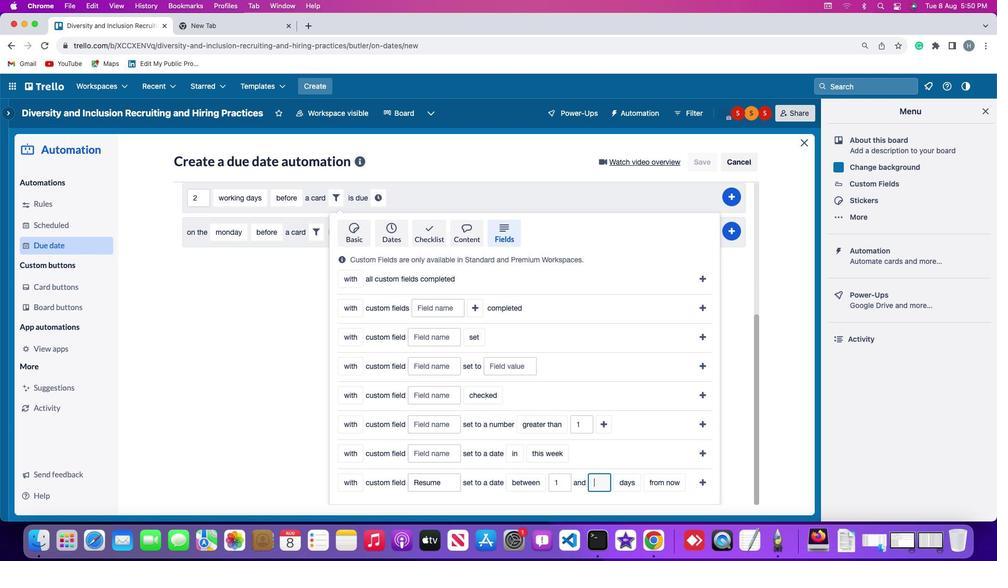 
Action: Key pressed Key.backspace'7'
Screenshot: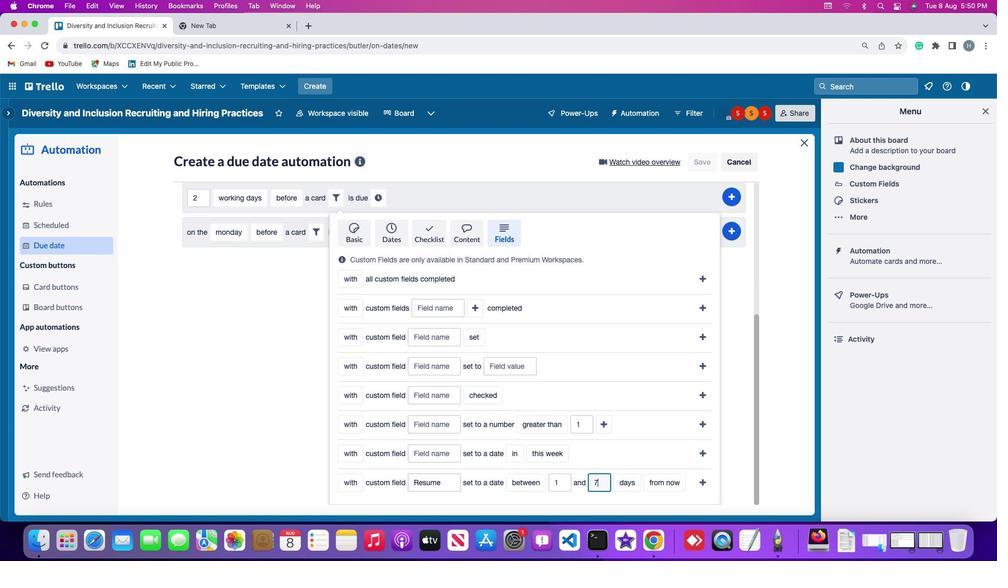 
Action: Mouse moved to (634, 486)
Screenshot: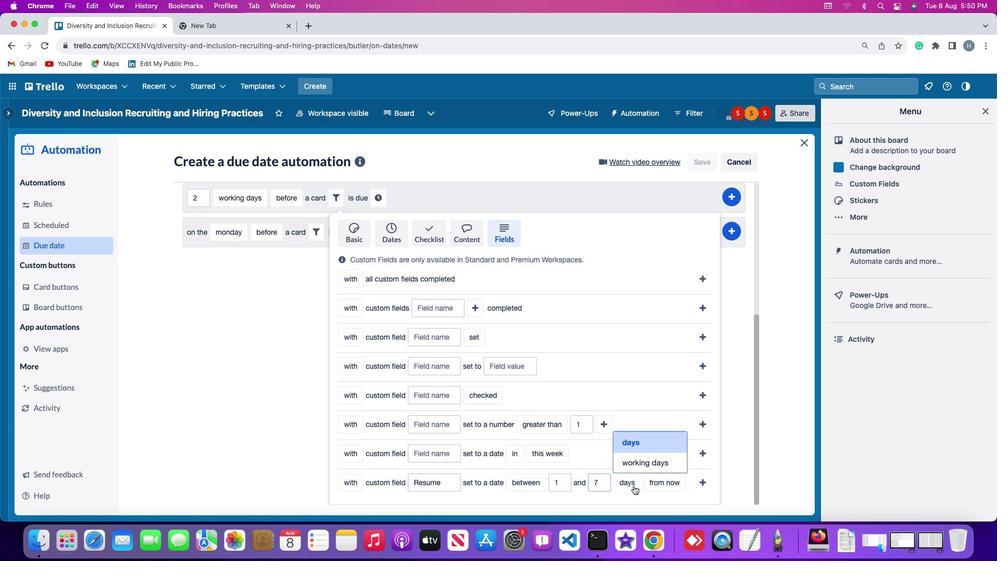 
Action: Mouse pressed left at (634, 486)
Screenshot: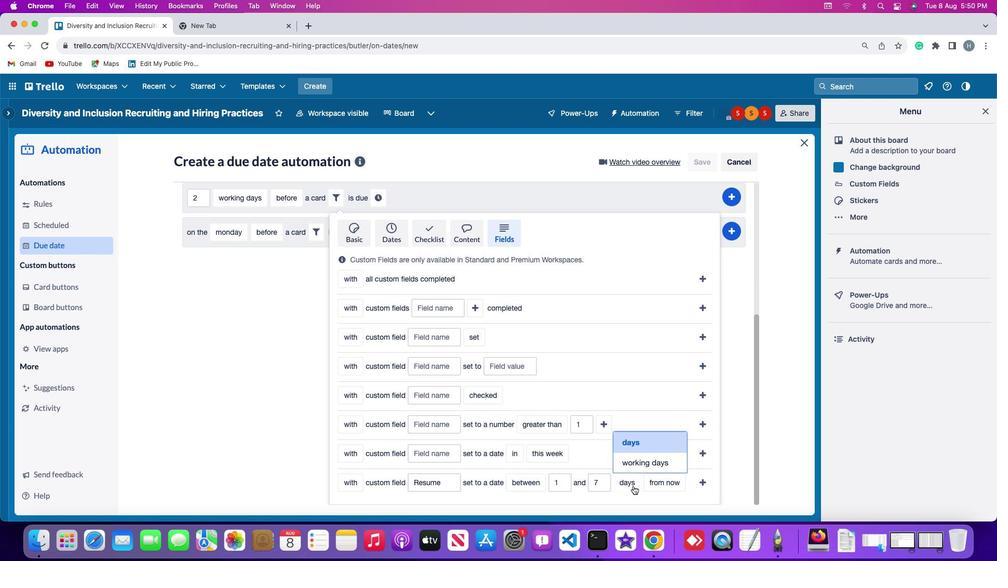 
Action: Mouse moved to (641, 445)
Screenshot: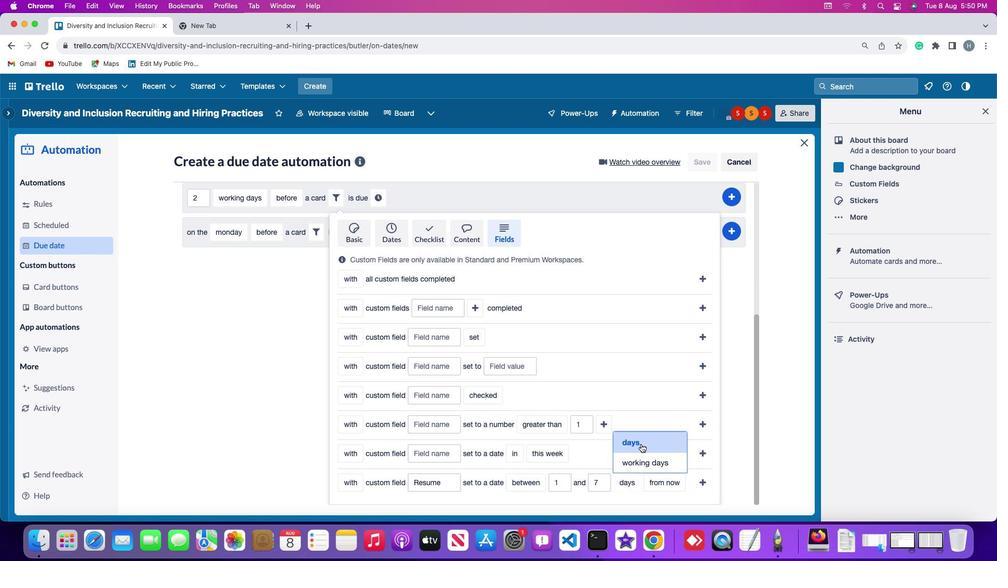 
Action: Mouse pressed left at (641, 445)
Screenshot: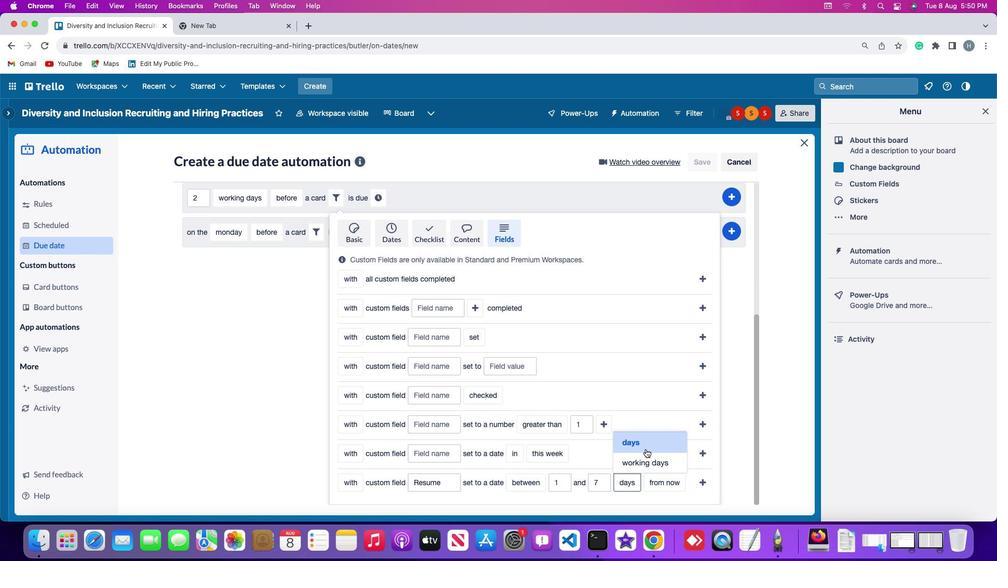 
Action: Mouse moved to (667, 481)
Screenshot: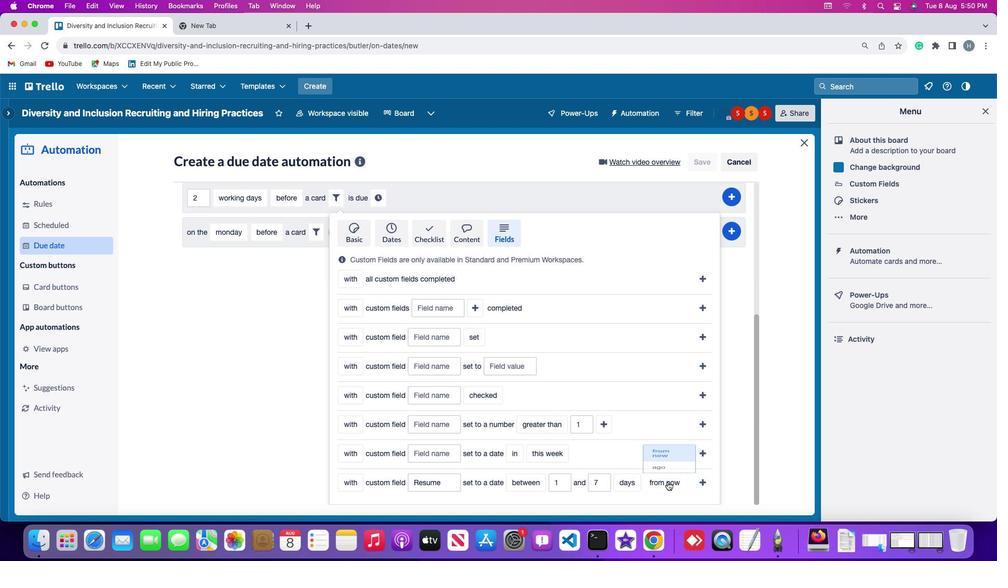 
Action: Mouse pressed left at (667, 481)
Screenshot: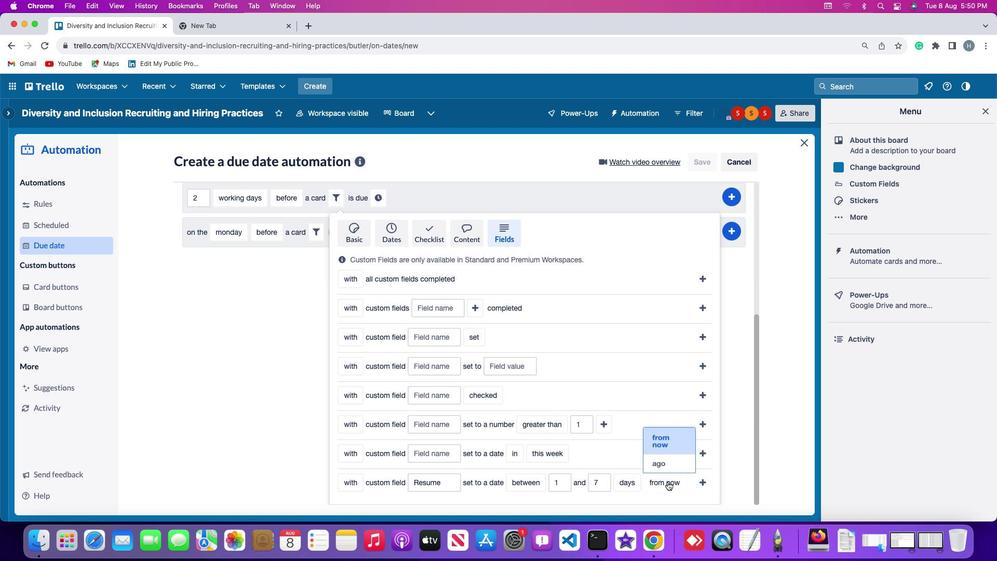 
Action: Mouse moved to (665, 463)
Screenshot: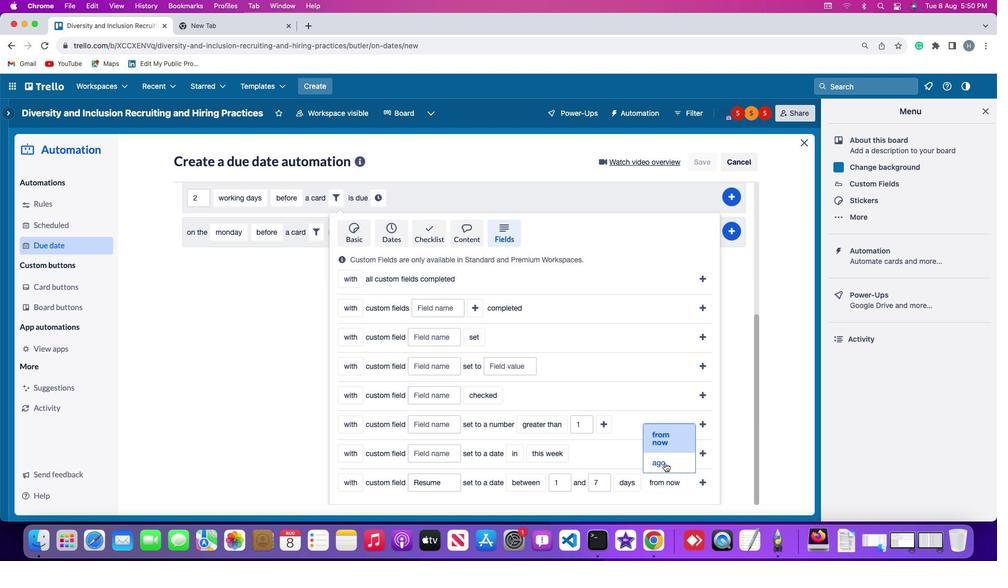 
Action: Mouse pressed left at (665, 463)
Screenshot: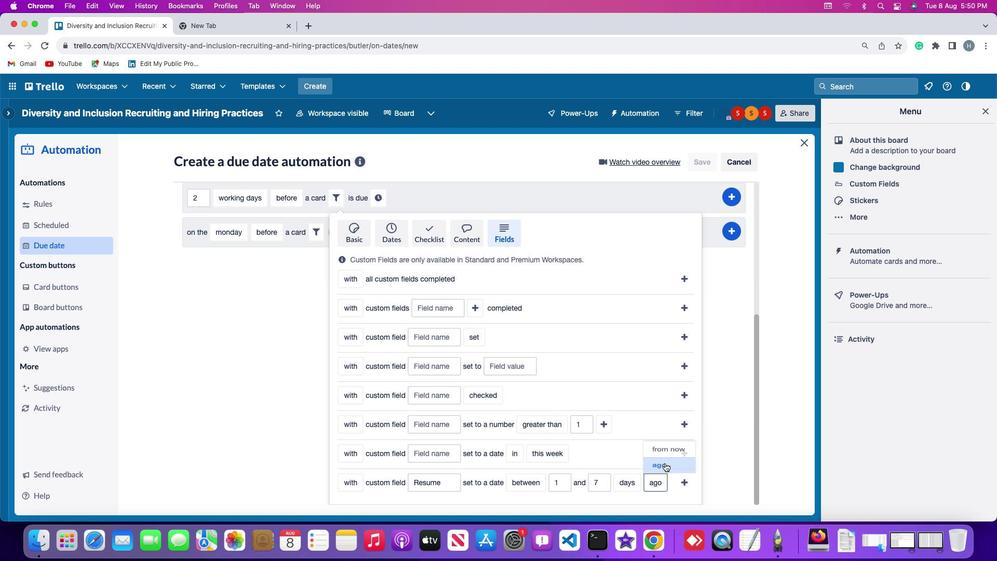 
Action: Mouse moved to (686, 481)
Screenshot: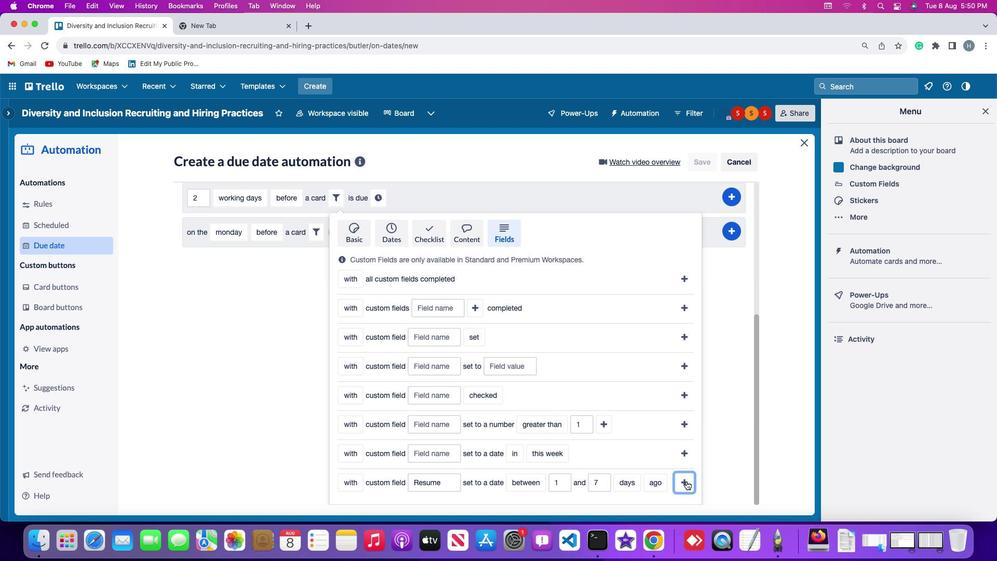 
Action: Mouse pressed left at (686, 481)
Screenshot: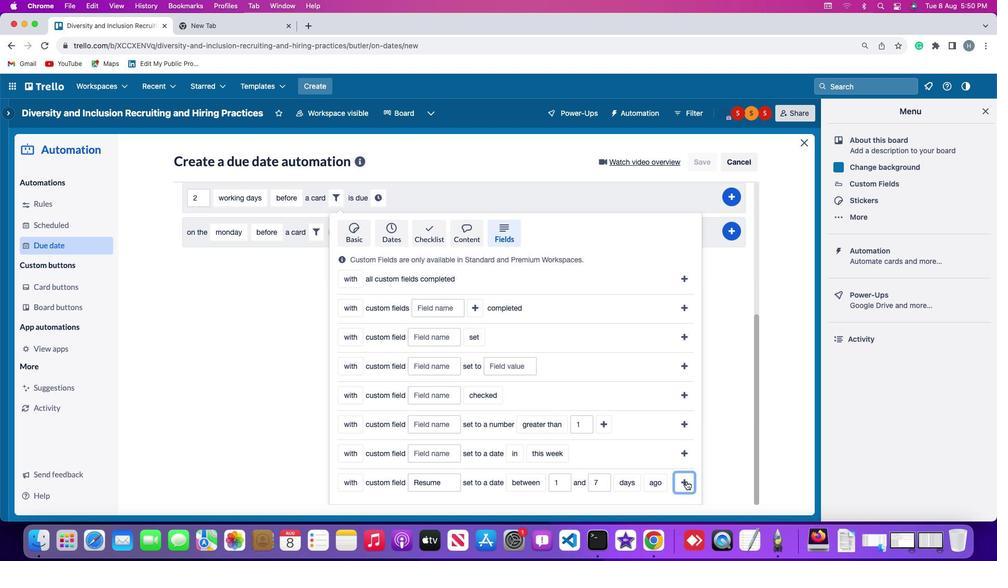
Action: Mouse moved to (624, 415)
Screenshot: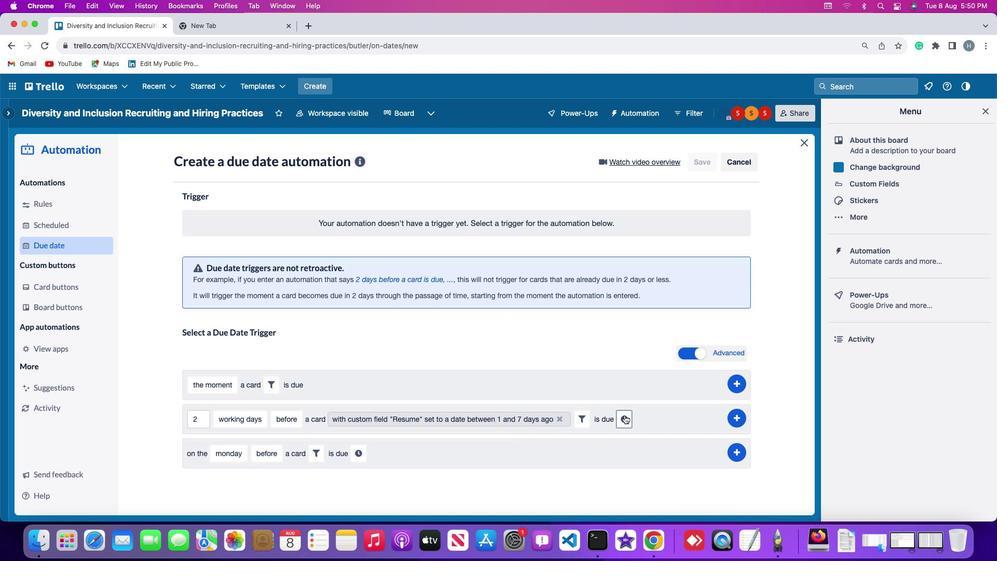 
Action: Mouse pressed left at (624, 415)
Screenshot: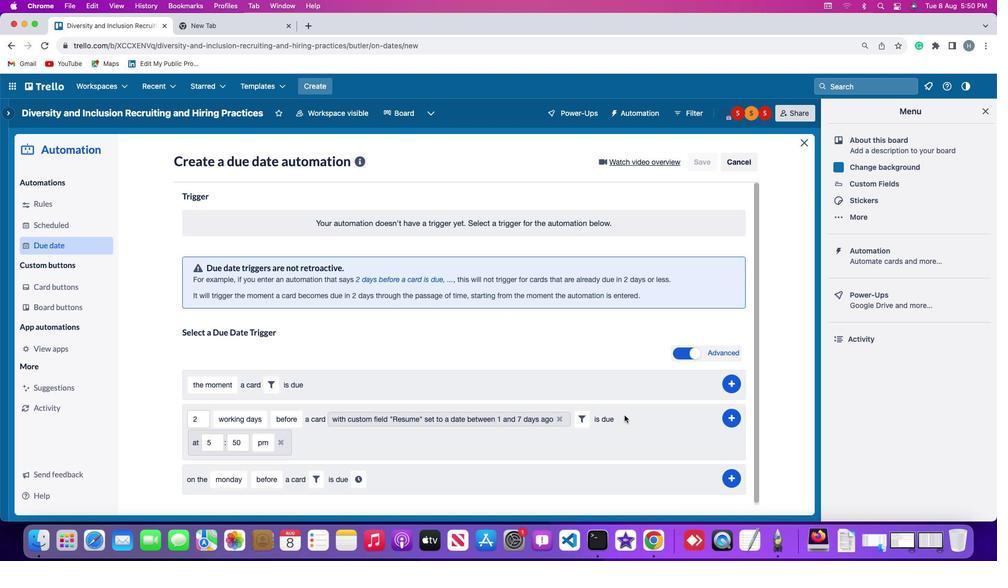 
Action: Mouse moved to (214, 443)
Screenshot: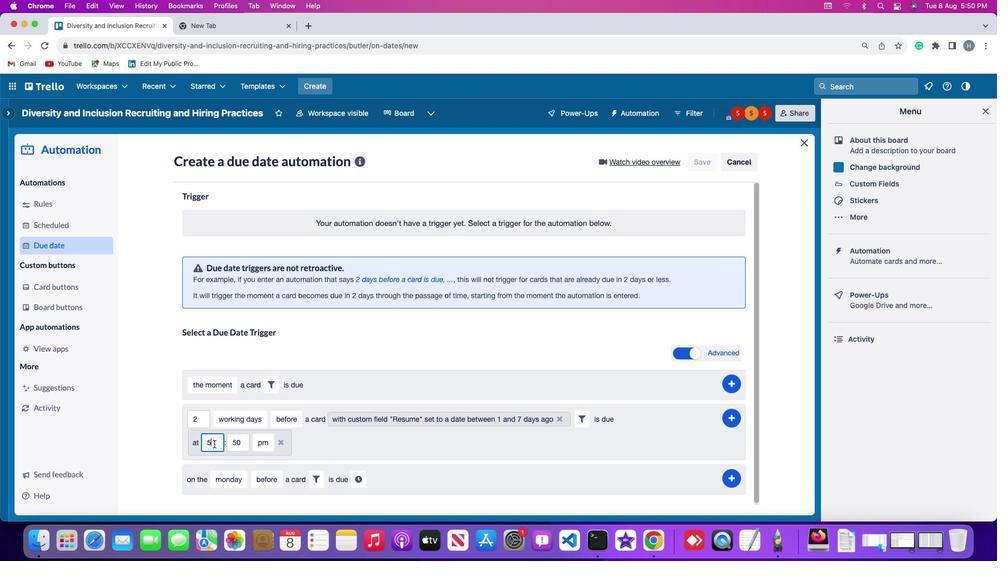 
Action: Mouse pressed left at (214, 443)
Screenshot: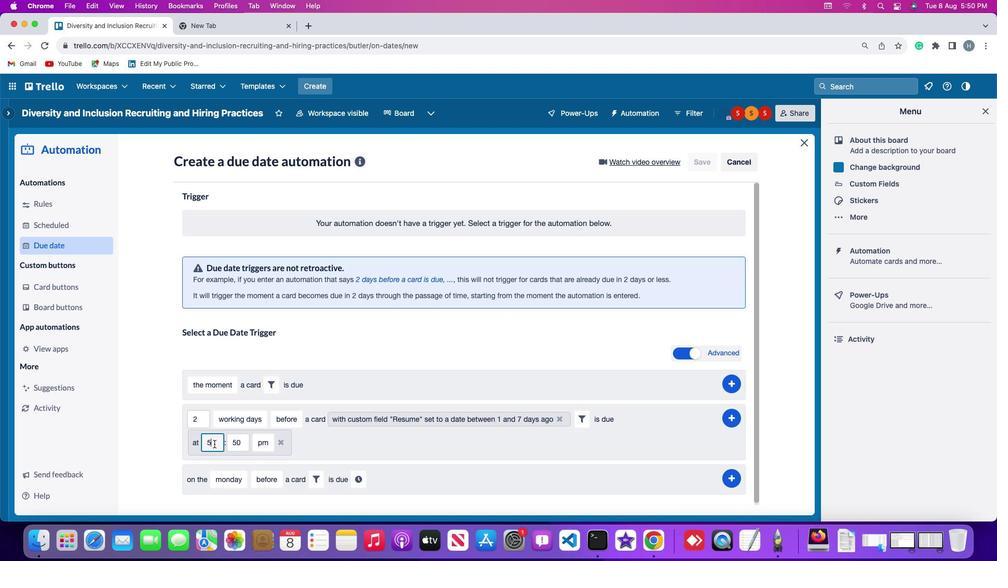 
Action: Key pressed Key.backspace
Screenshot: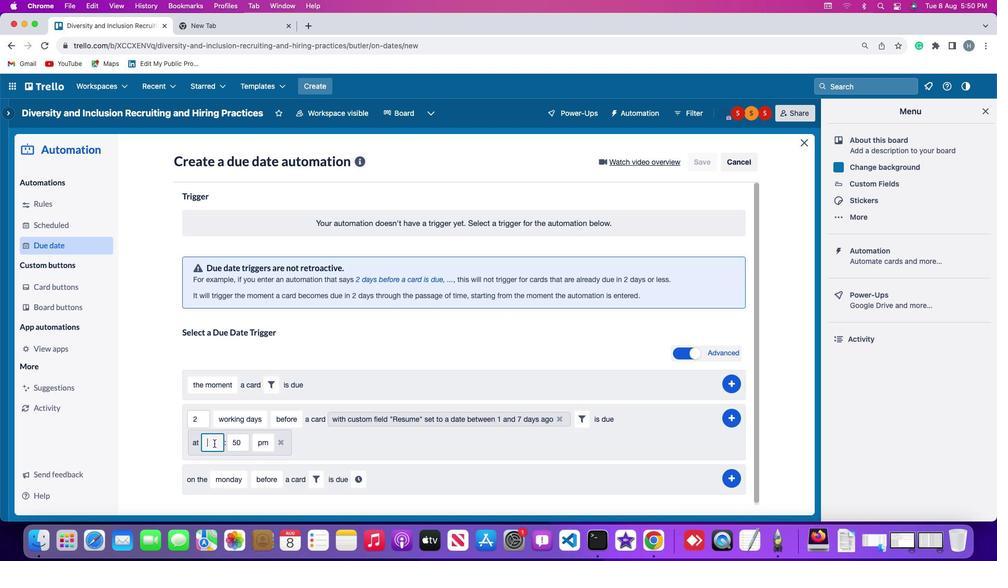 
Action: Mouse moved to (214, 443)
Screenshot: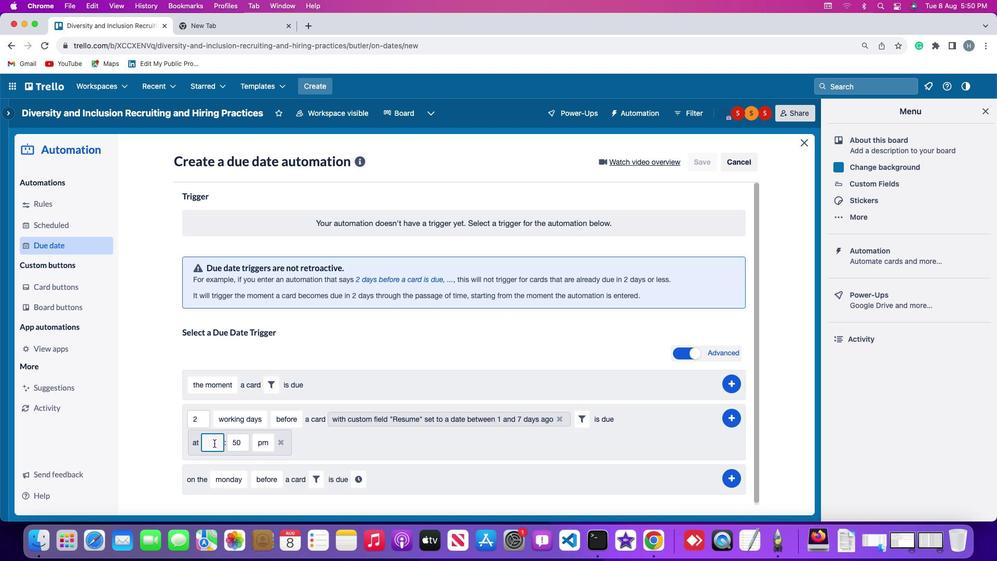 
Action: Key pressed '1''1'
Screenshot: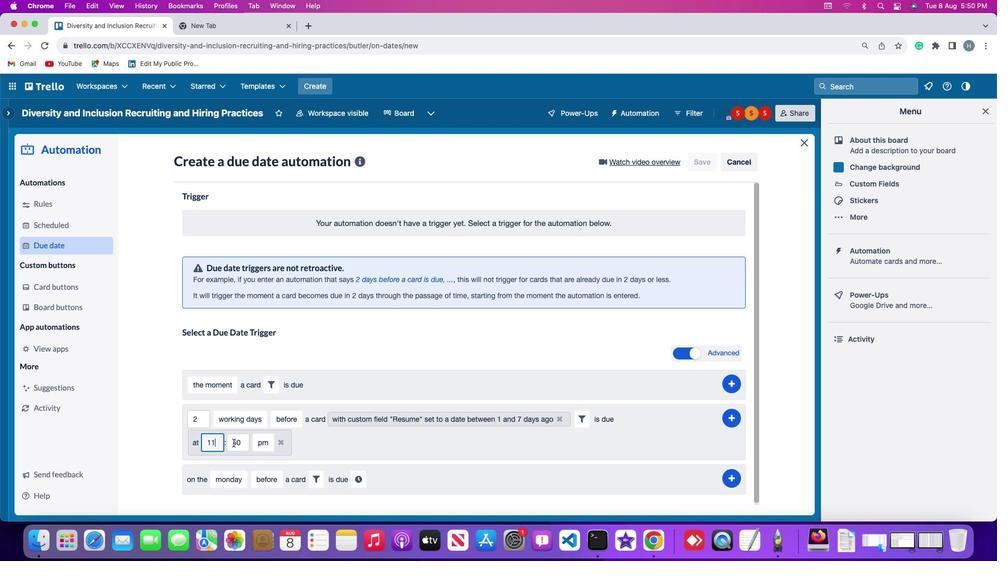 
Action: Mouse moved to (244, 444)
Screenshot: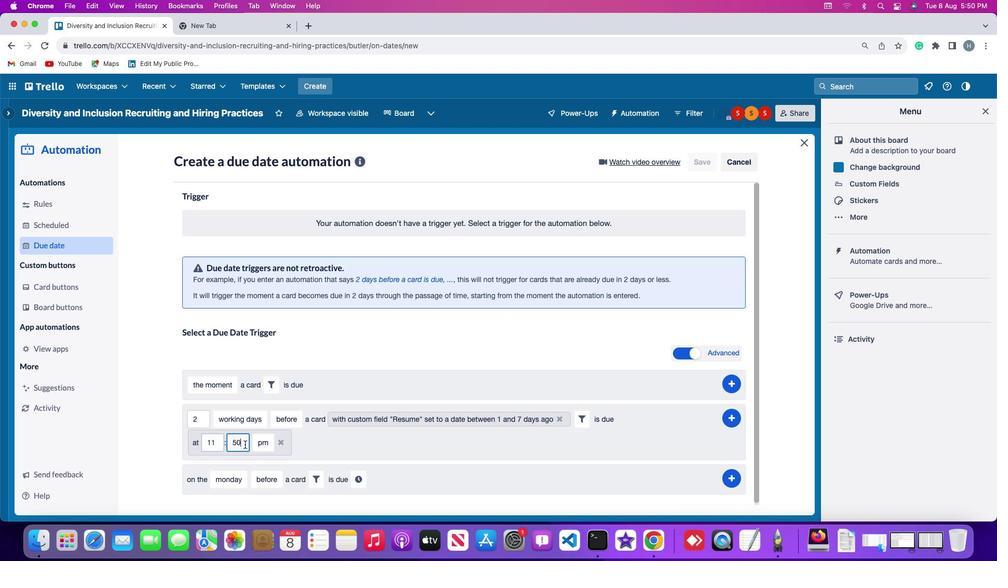 
Action: Mouse pressed left at (244, 444)
Screenshot: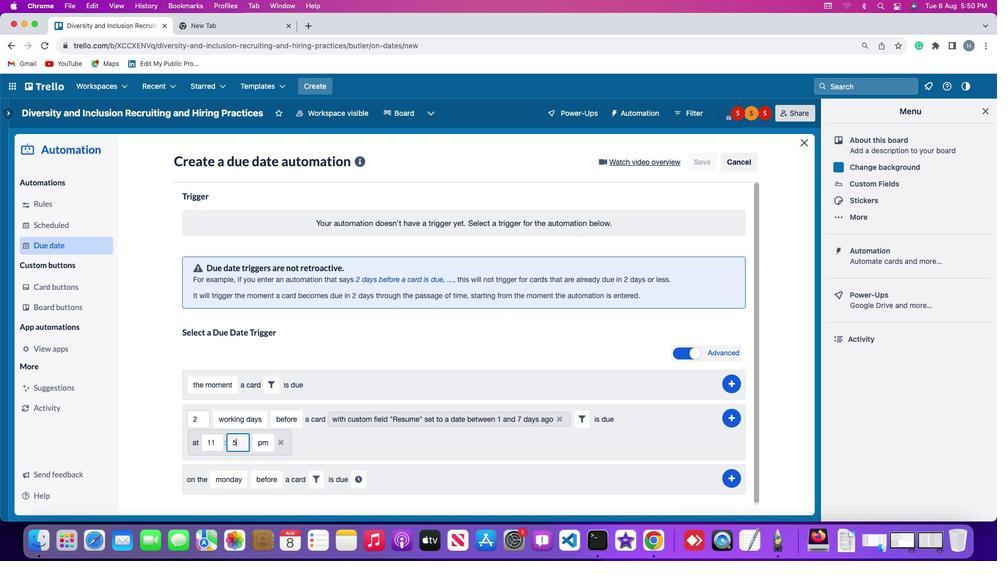 
Action: Mouse moved to (244, 444)
Screenshot: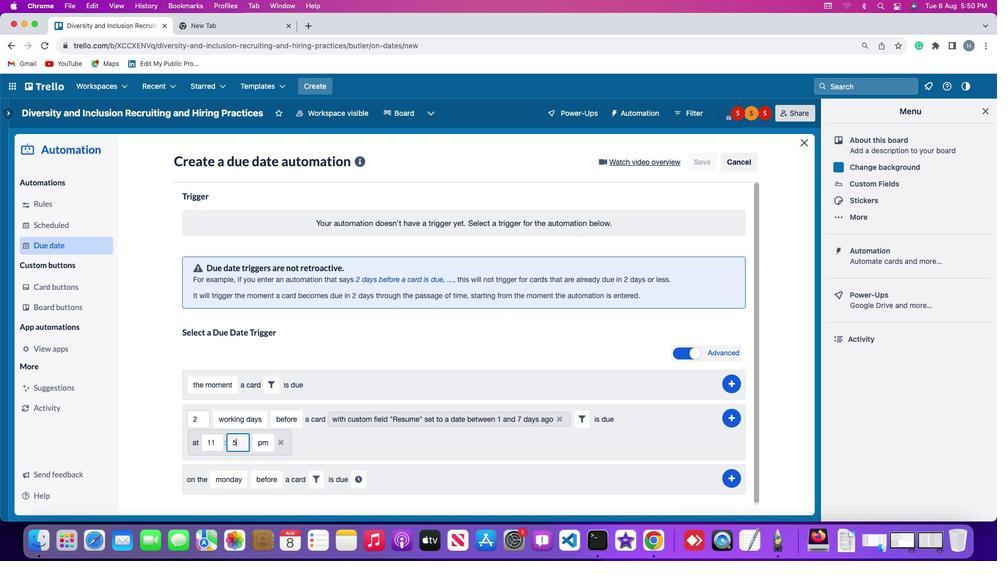 
Action: Key pressed Key.backspaceKey.backspace
Screenshot: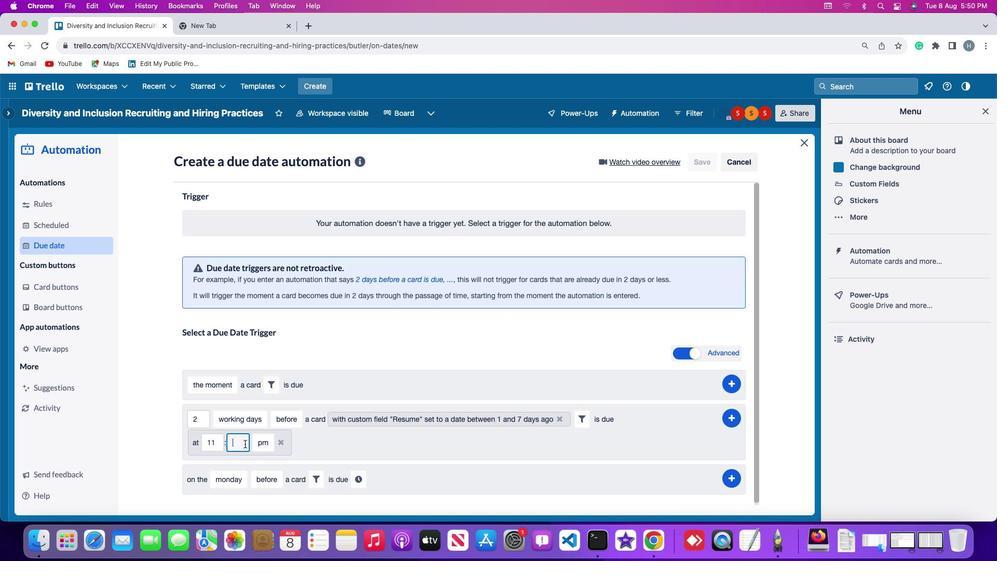 
Action: Mouse moved to (244, 443)
Screenshot: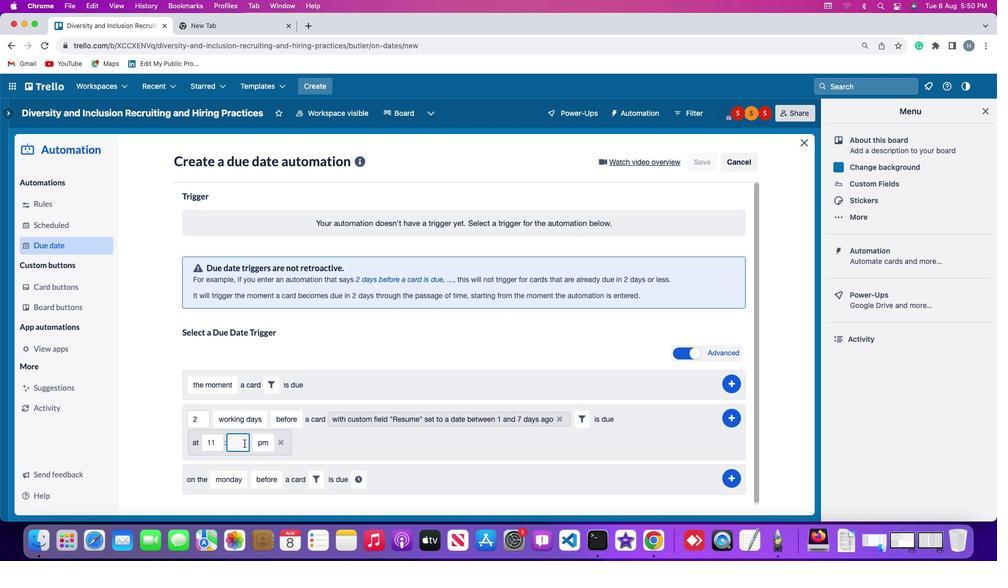 
Action: Key pressed '0''0'
Screenshot: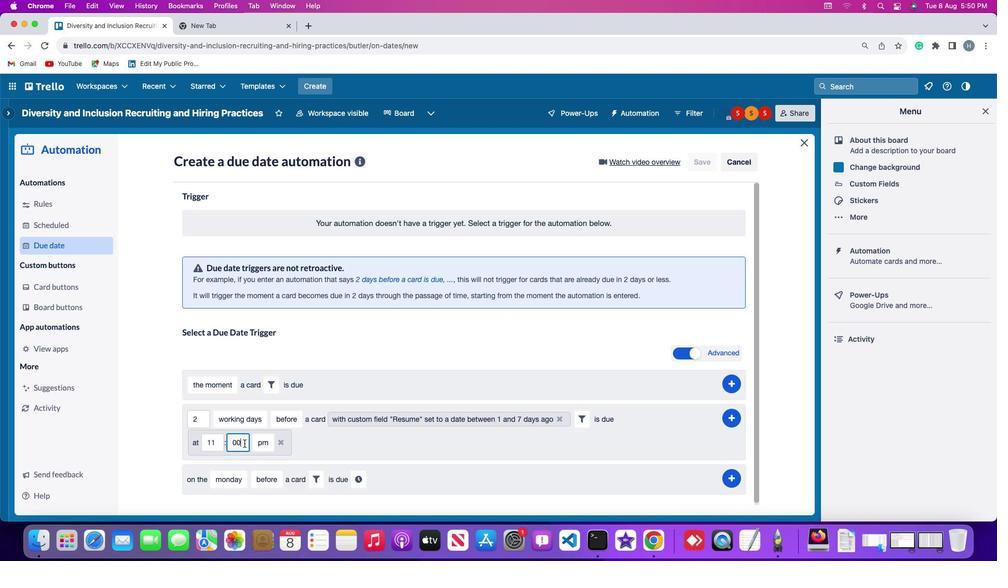 
Action: Mouse moved to (261, 440)
Screenshot: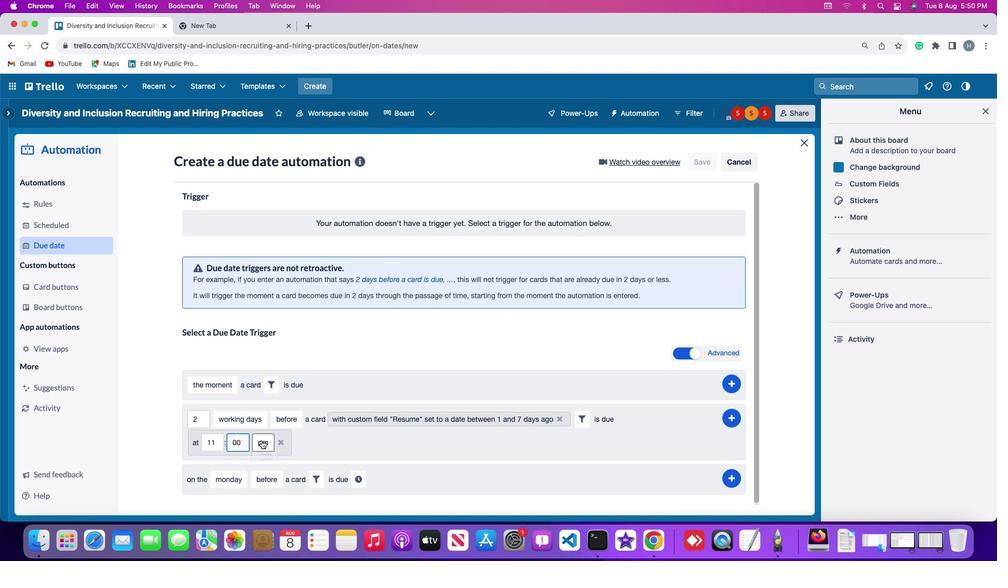
Action: Mouse pressed left at (261, 440)
Screenshot: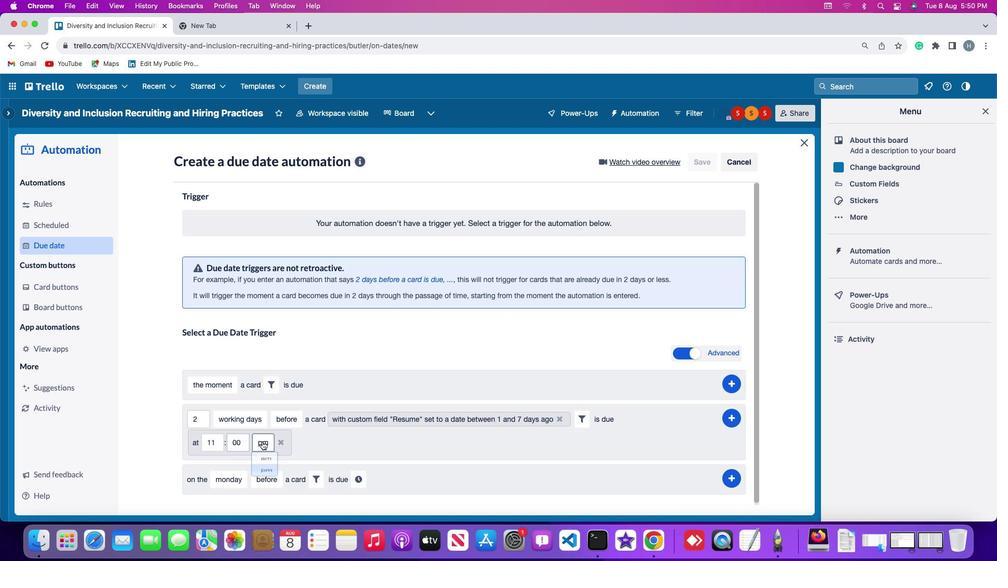 
Action: Mouse moved to (266, 460)
Screenshot: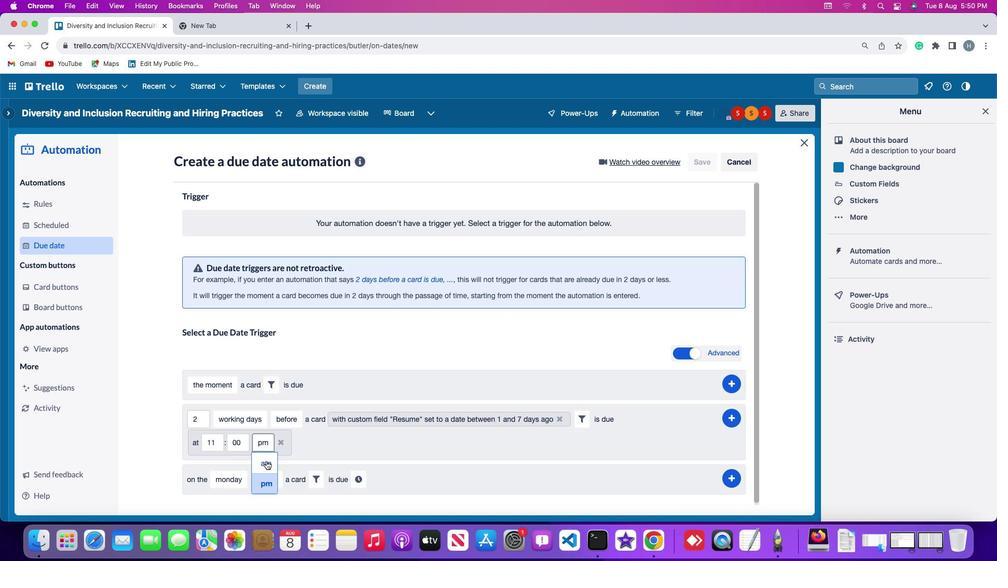 
Action: Mouse pressed left at (266, 460)
Screenshot: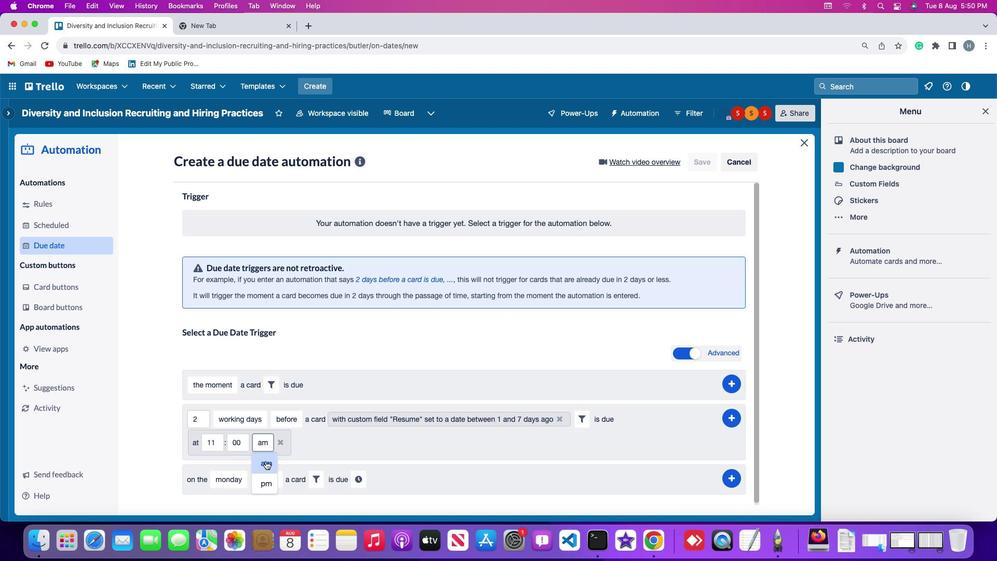 
Action: Mouse moved to (732, 415)
Screenshot: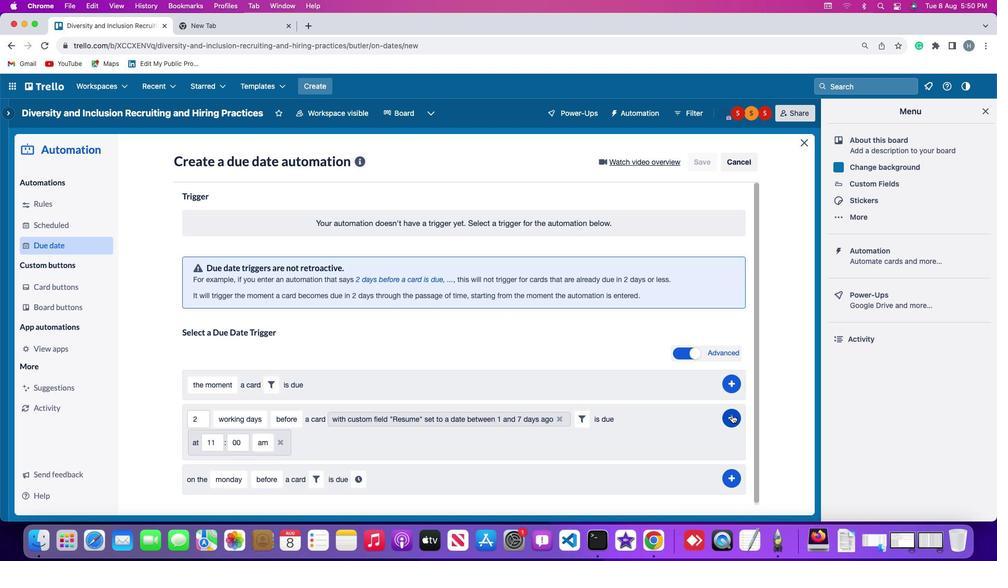 
Action: Mouse pressed left at (732, 415)
Screenshot: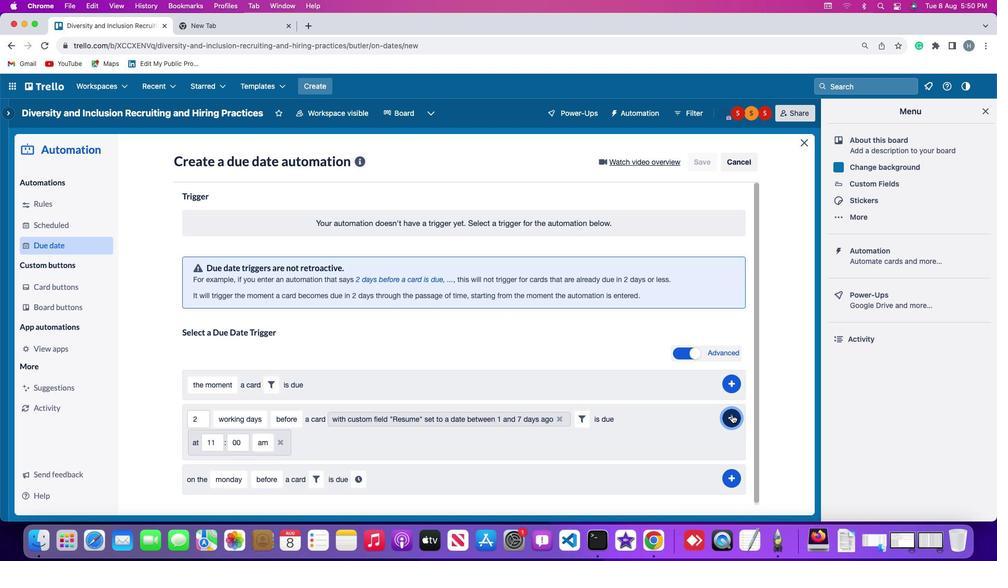 
Action: Mouse moved to (780, 324)
Screenshot: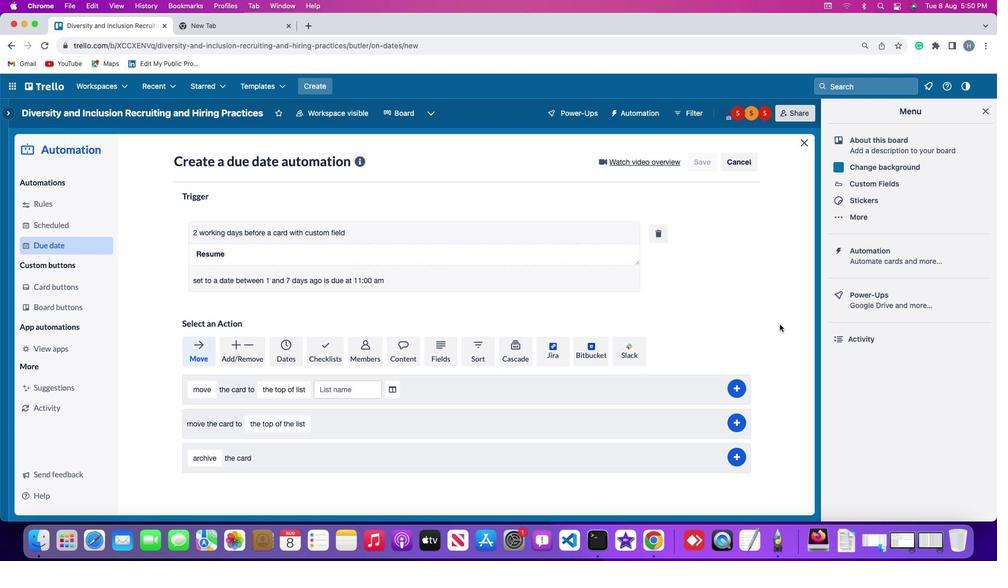 
